 Task: Find a place to stay in Poyang, China, from June 5 to June 16 for 2 guests, with a price range of ₹7000 to ₹15000, and select 'Entire place' as the type of accommodation.
Action: Mouse moved to (379, 88)
Screenshot: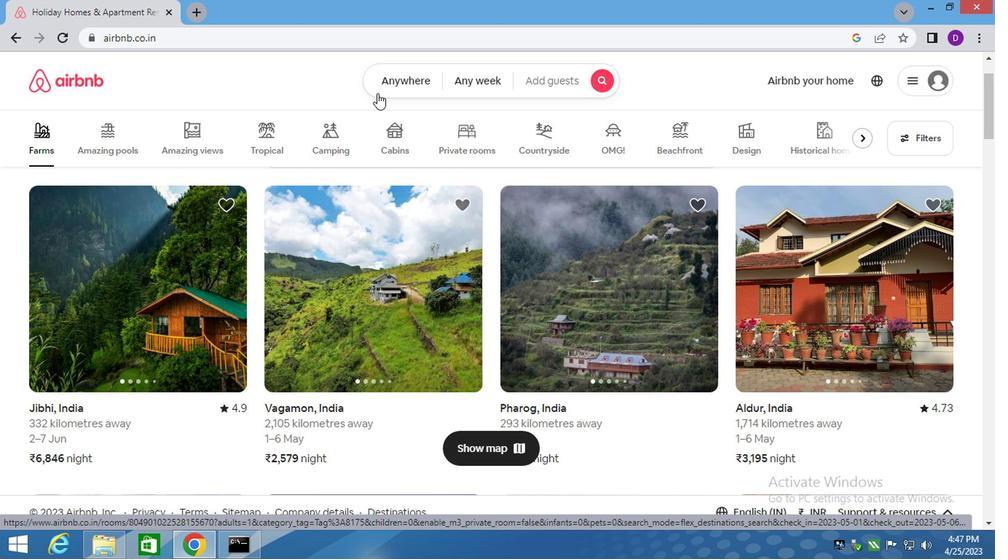 
Action: Mouse pressed left at (379, 88)
Screenshot: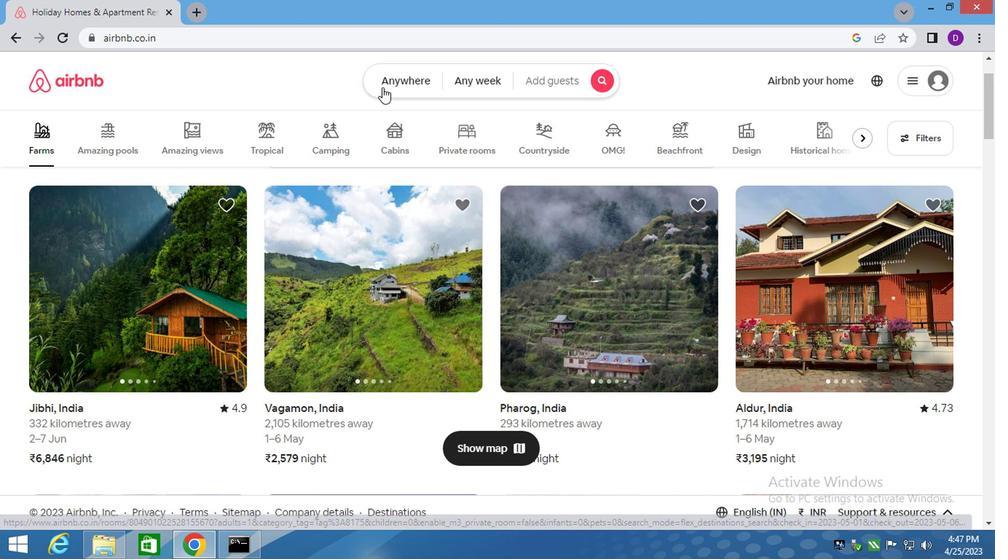
Action: Mouse moved to (270, 142)
Screenshot: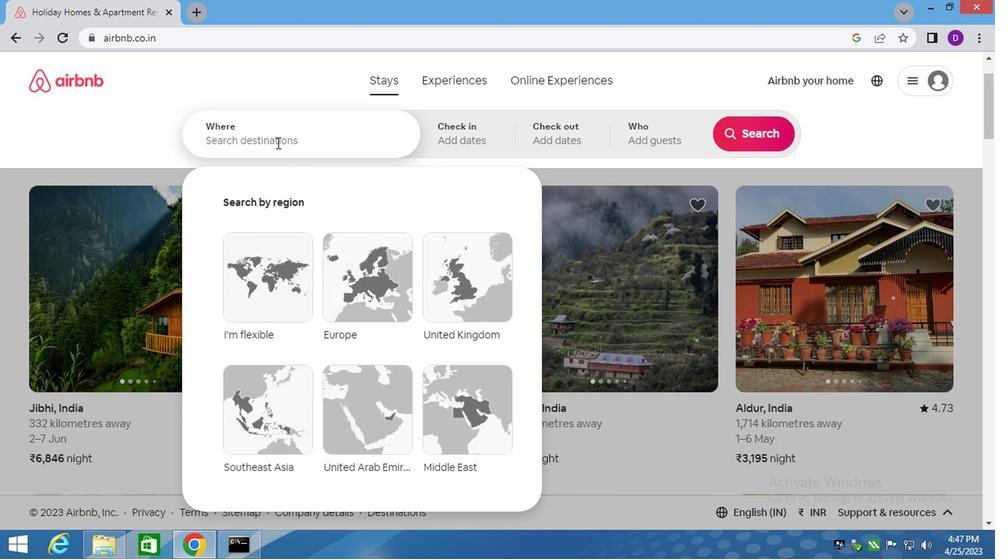 
Action: Mouse pressed left at (270, 142)
Screenshot: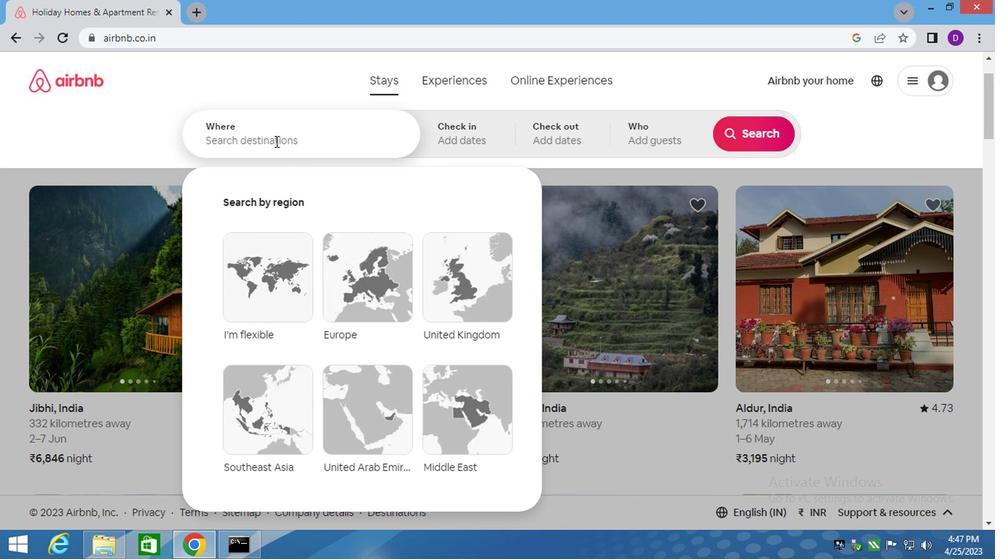 
Action: Key pressed <Key.shift_r>Poyang,<Key.space><Key.shift><Key.shift>CHINA<Key.enter>
Screenshot: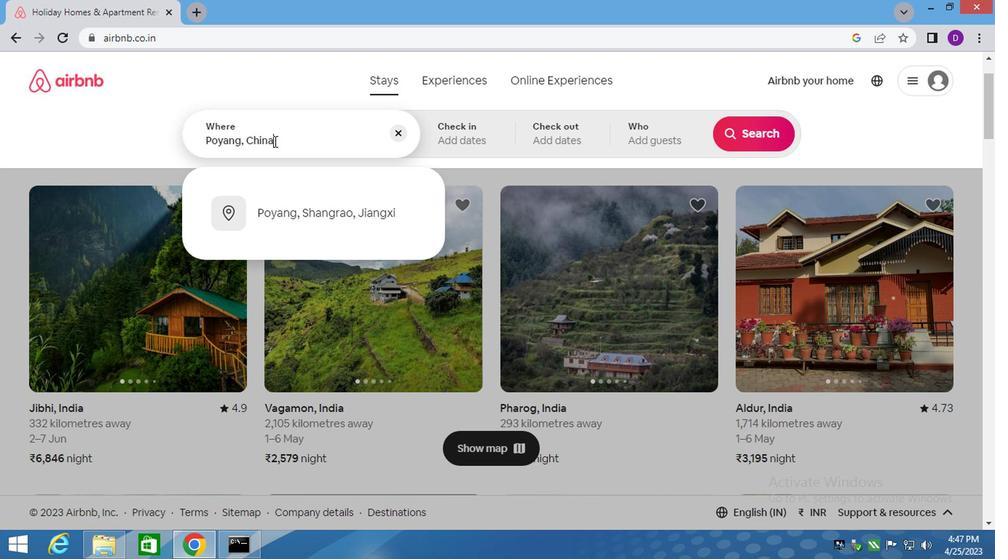 
Action: Mouse moved to (735, 259)
Screenshot: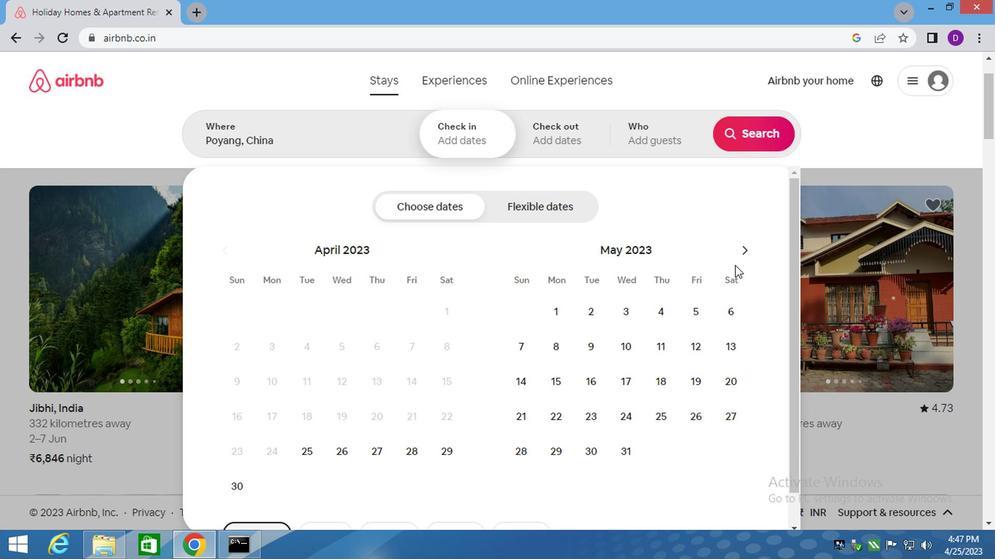 
Action: Mouse pressed left at (735, 259)
Screenshot: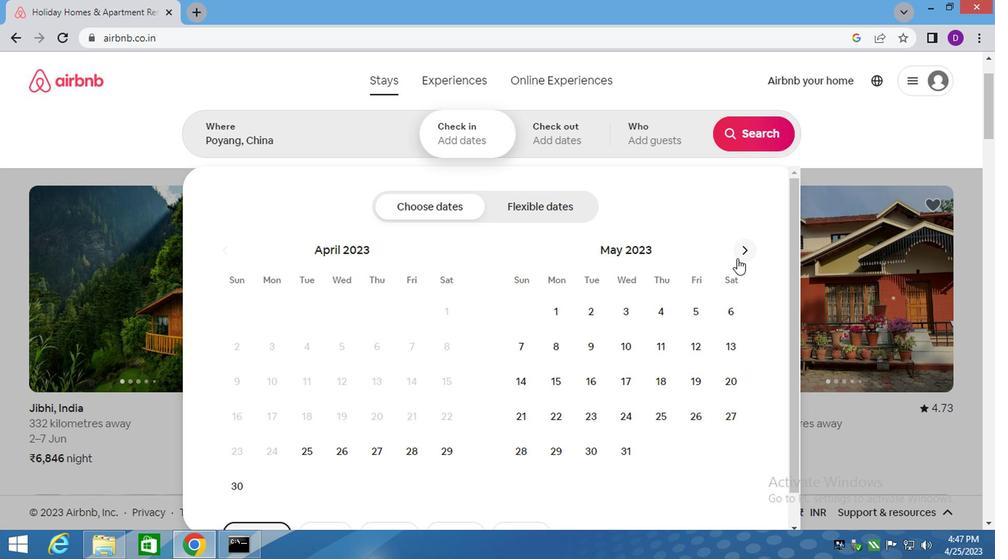 
Action: Mouse moved to (554, 353)
Screenshot: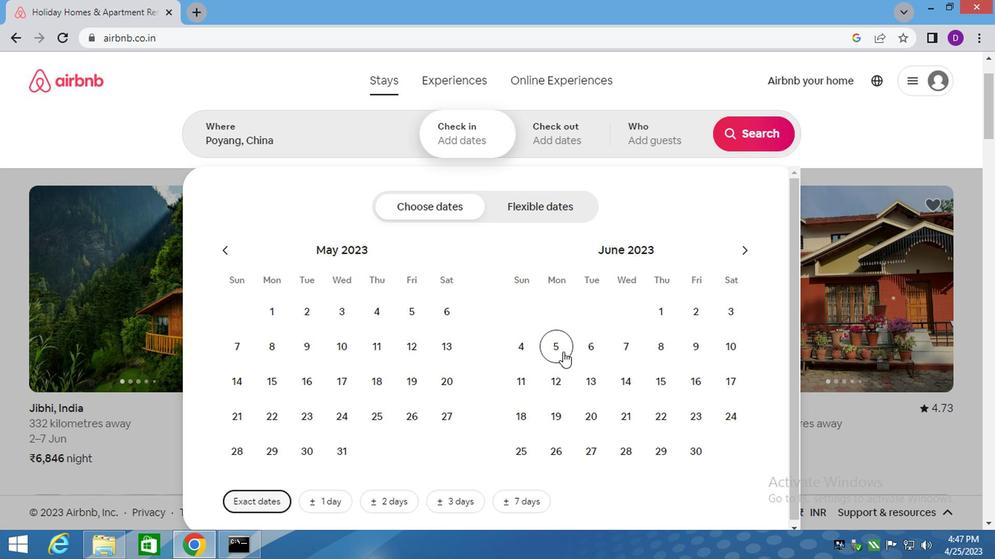 
Action: Mouse pressed left at (554, 353)
Screenshot: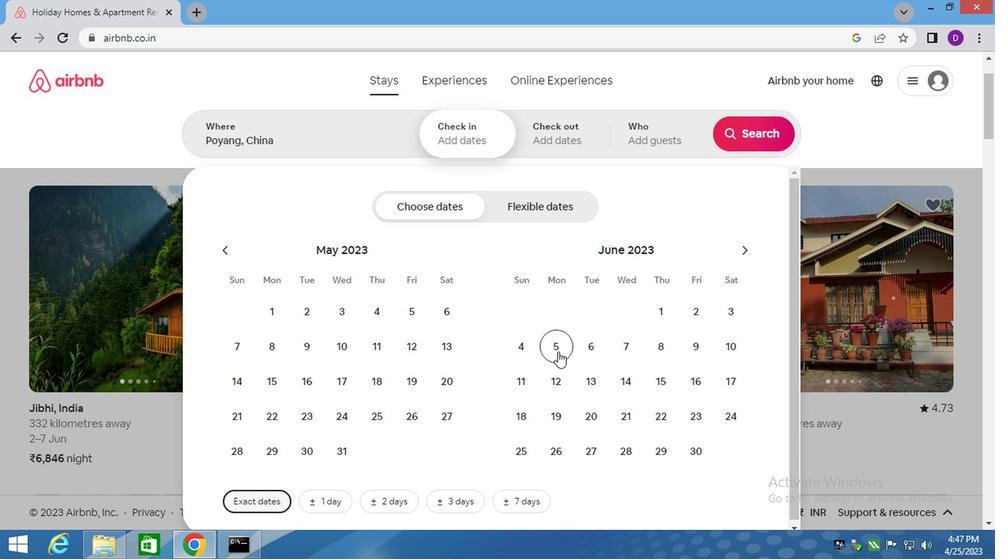 
Action: Mouse moved to (699, 382)
Screenshot: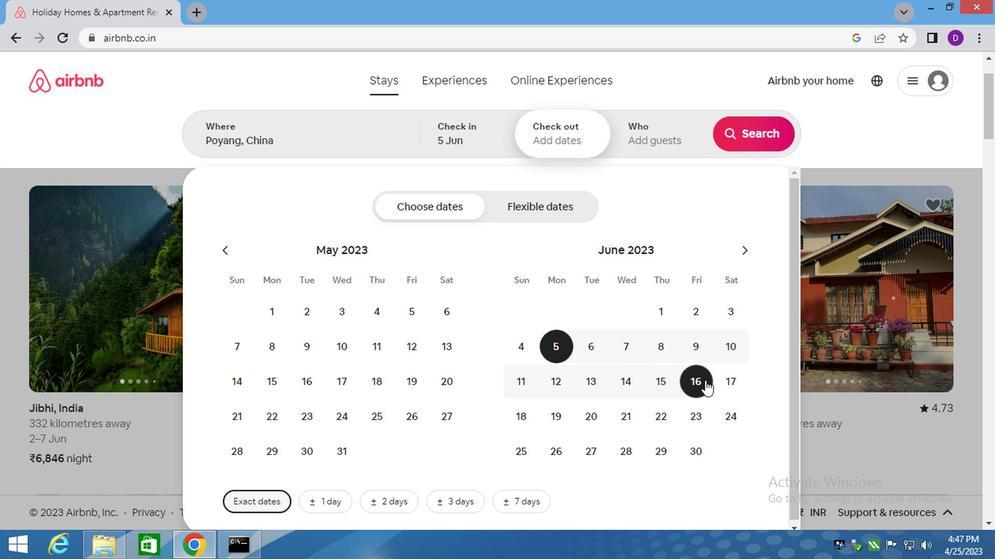
Action: Mouse pressed left at (699, 382)
Screenshot: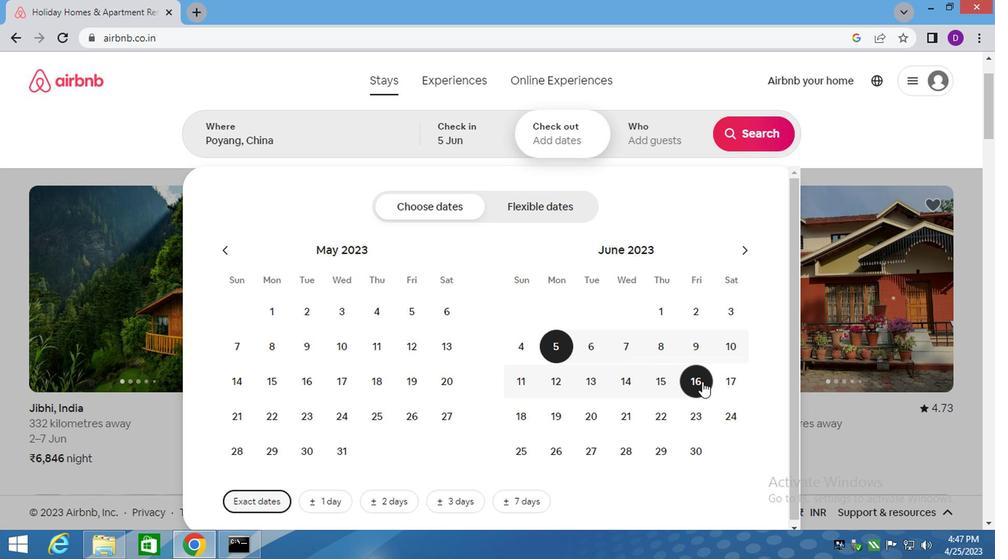 
Action: Mouse moved to (648, 149)
Screenshot: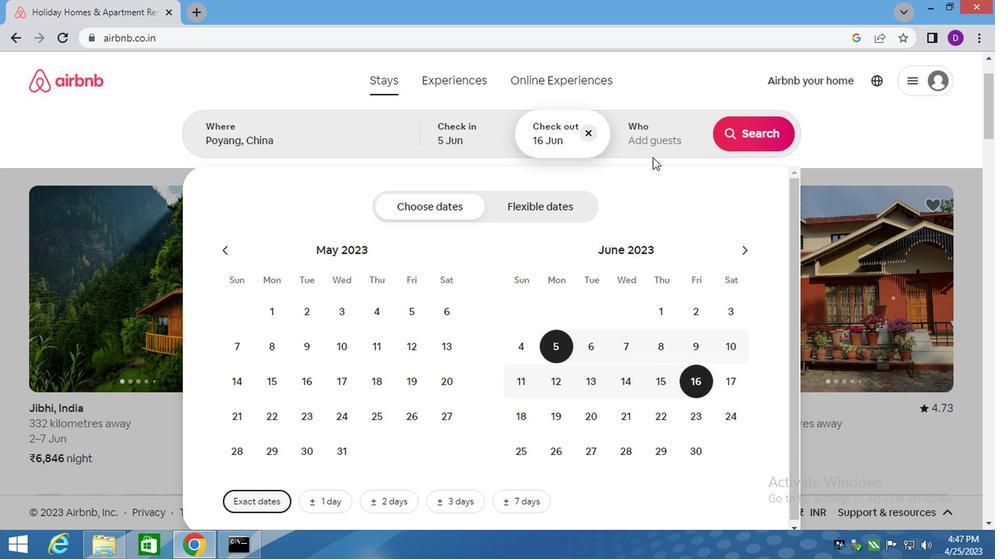 
Action: Mouse pressed left at (648, 149)
Screenshot: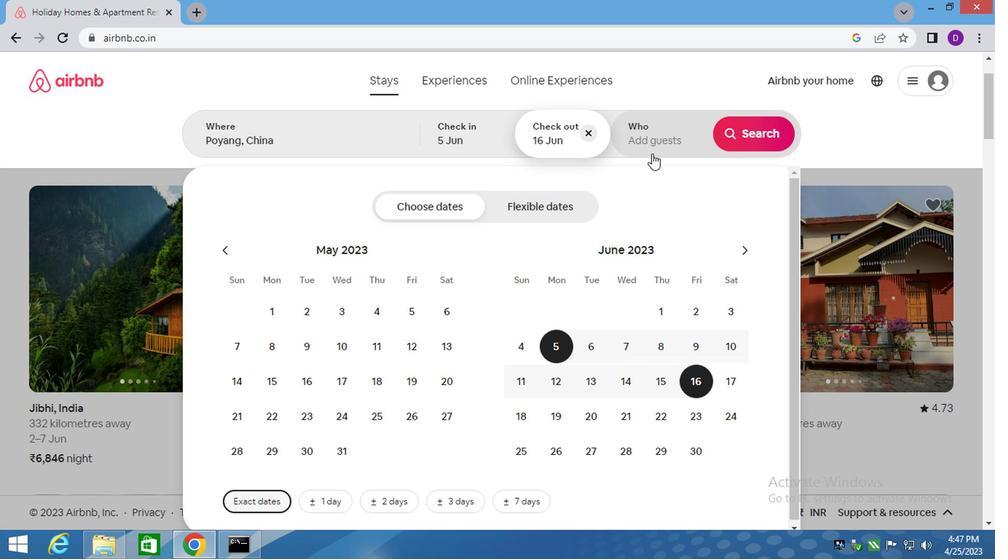 
Action: Mouse moved to (754, 216)
Screenshot: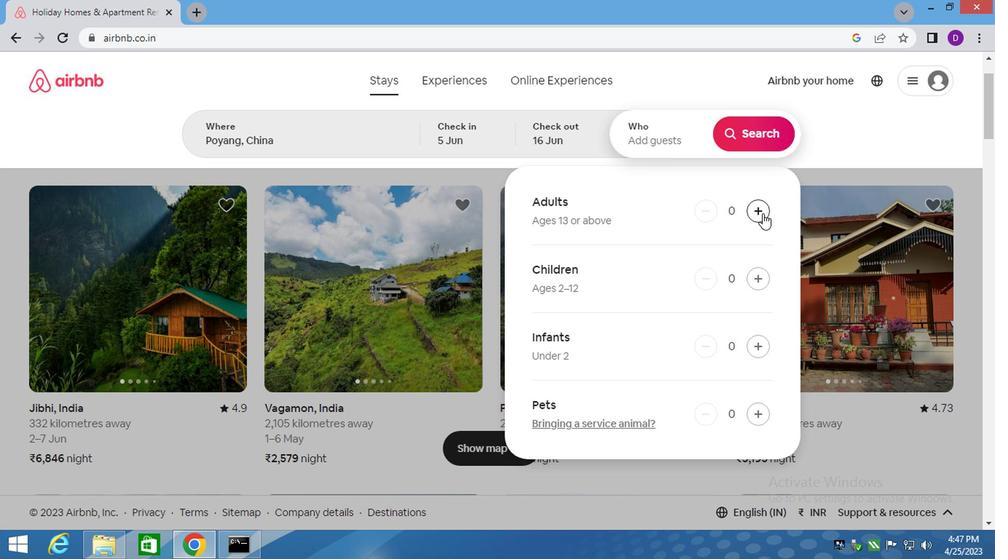
Action: Mouse pressed left at (754, 216)
Screenshot: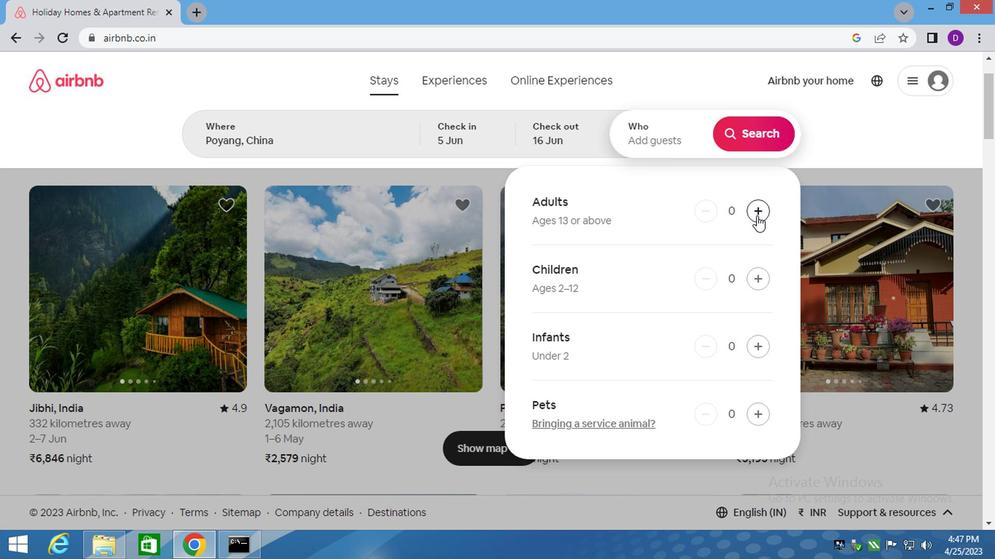 
Action: Mouse moved to (754, 216)
Screenshot: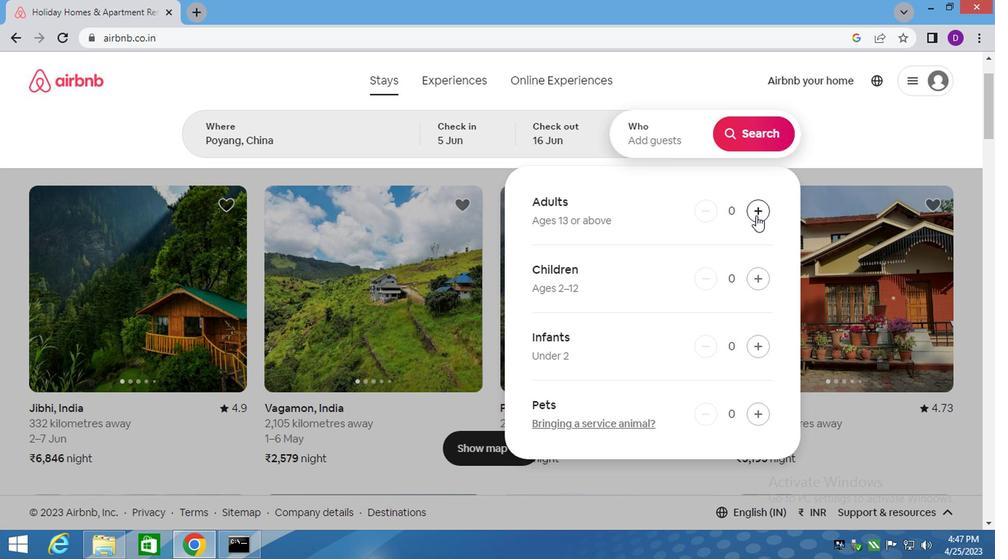 
Action: Mouse pressed left at (754, 216)
Screenshot: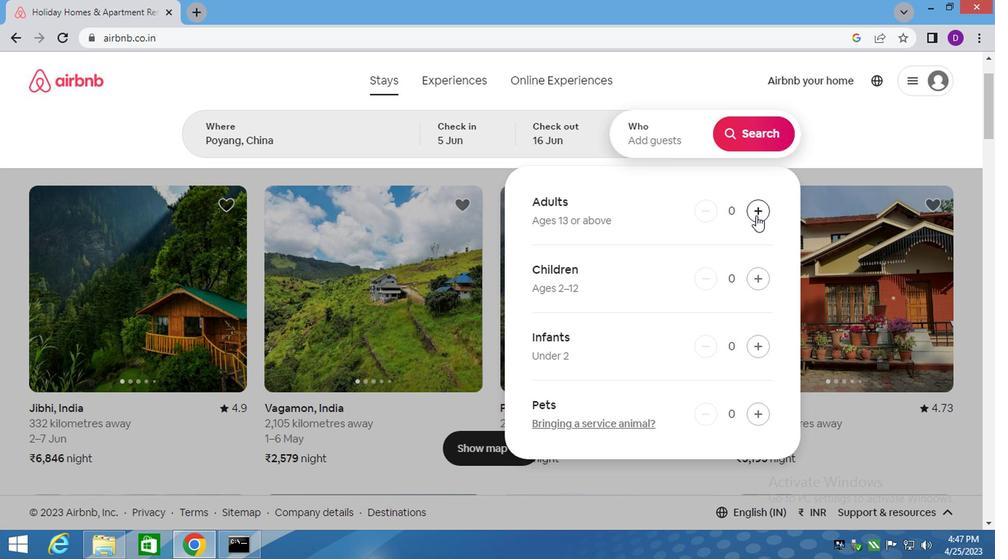 
Action: Mouse moved to (749, 133)
Screenshot: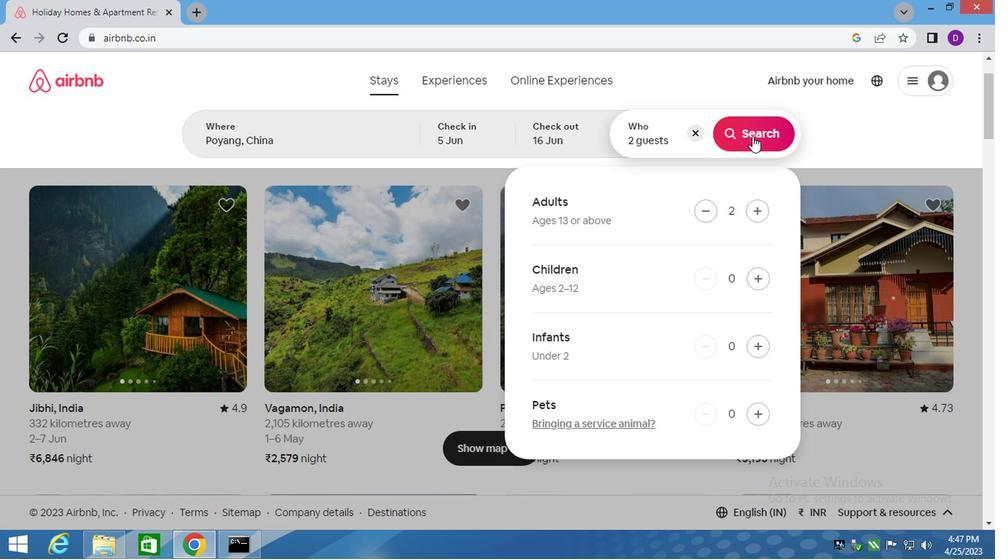 
Action: Mouse pressed left at (749, 133)
Screenshot: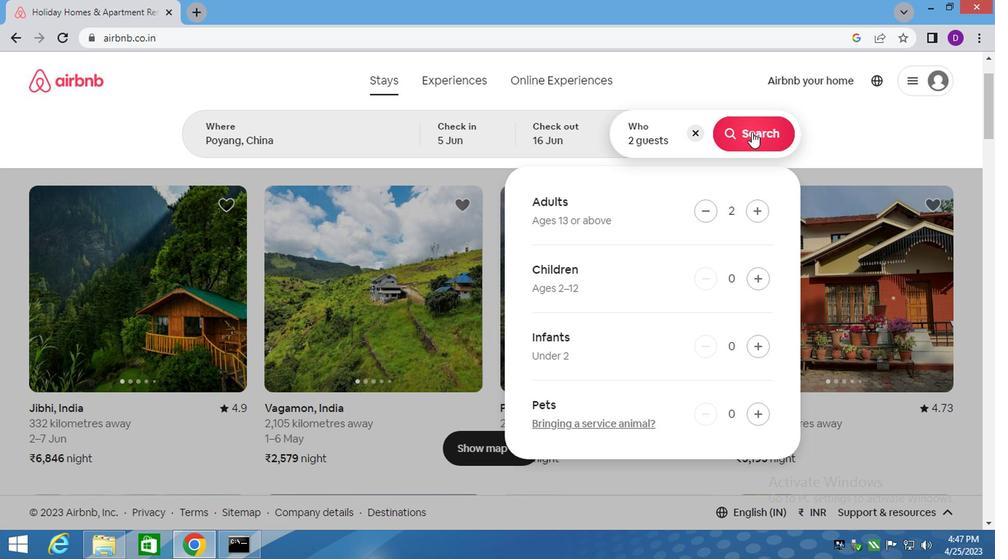 
Action: Mouse moved to (910, 136)
Screenshot: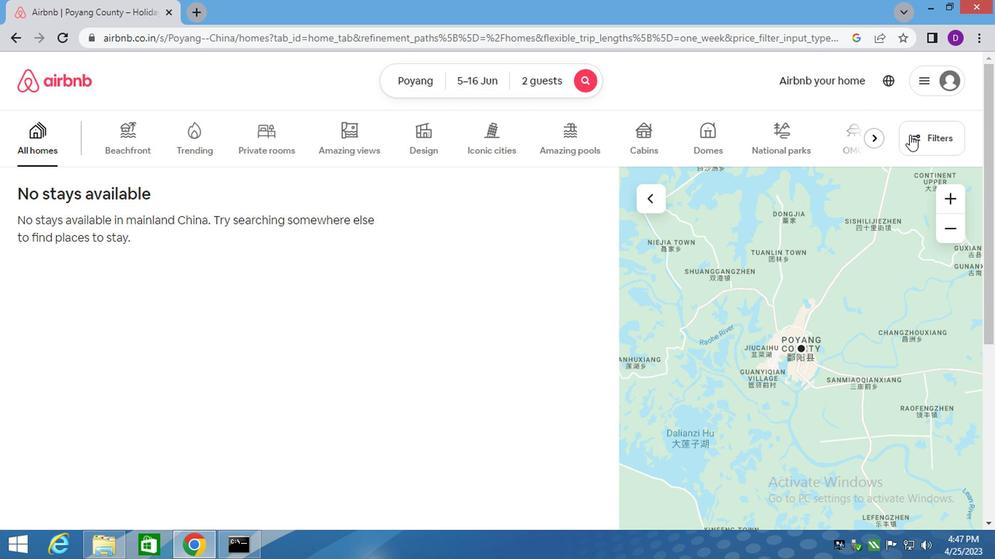 
Action: Mouse pressed left at (910, 136)
Screenshot: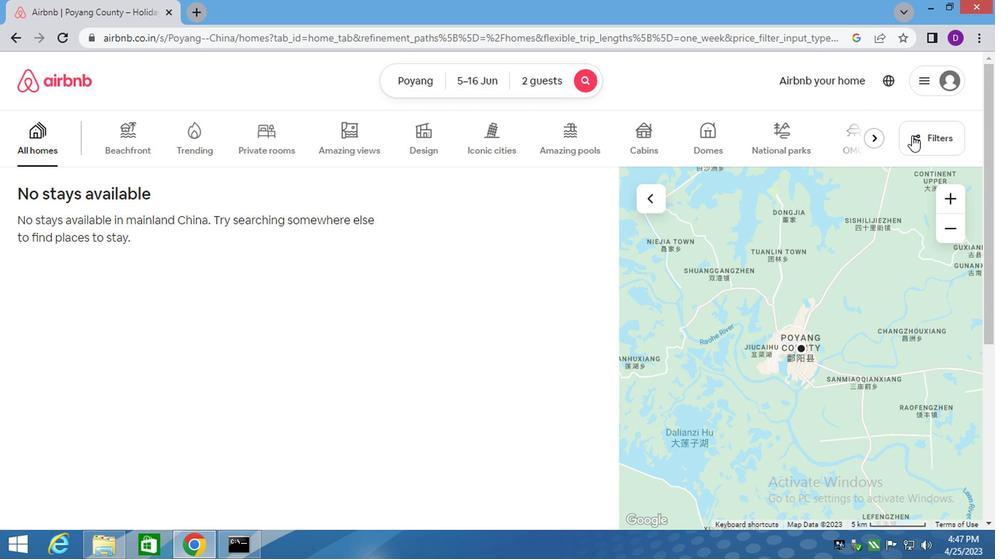 
Action: Mouse moved to (350, 229)
Screenshot: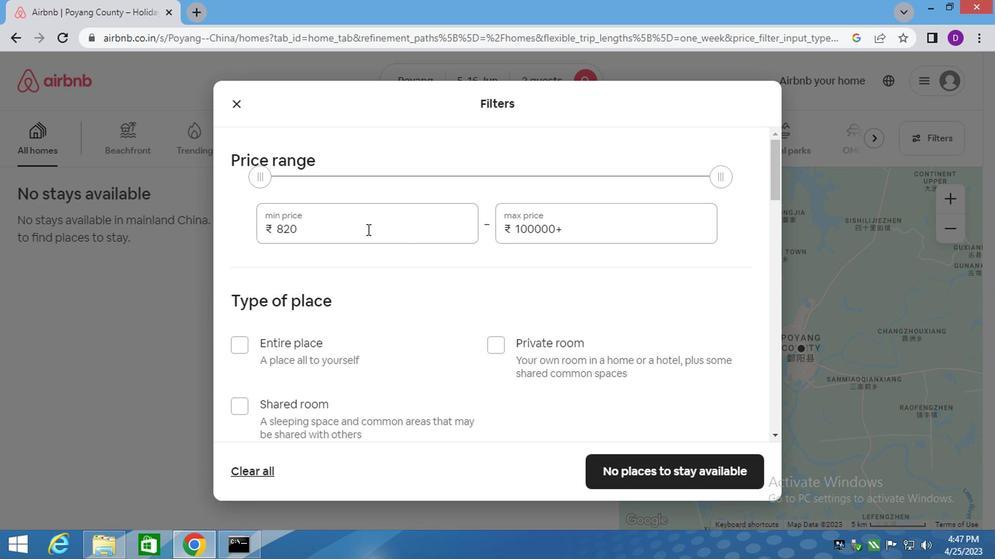 
Action: Mouse pressed left at (350, 229)
Screenshot: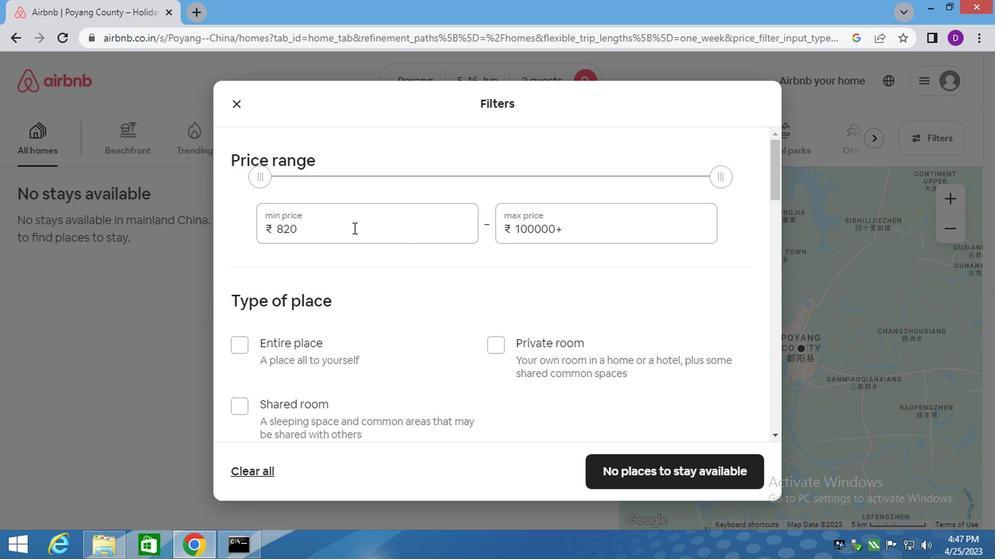 
Action: Mouse pressed left at (350, 229)
Screenshot: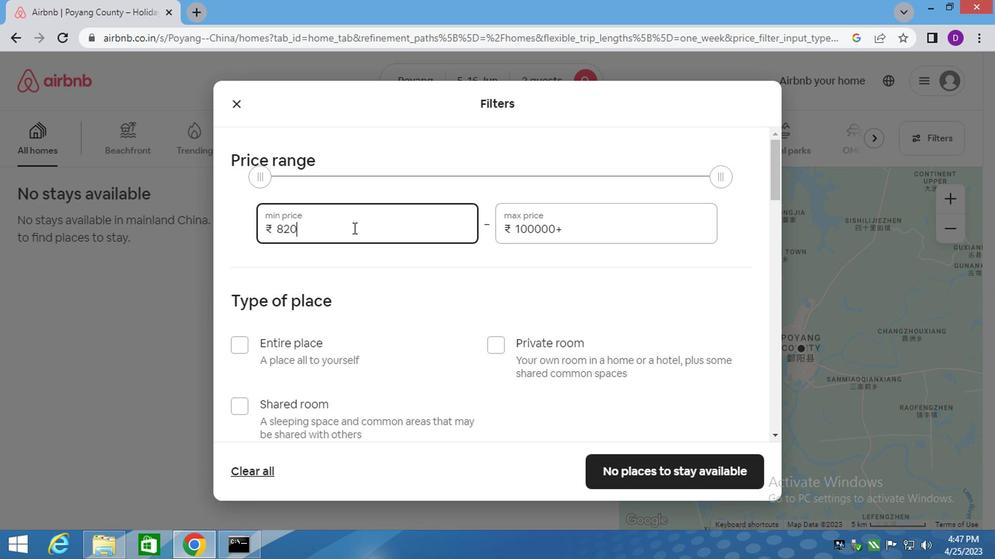 
Action: Key pressed 7000<Key.tab>1<Key.backspace><Key.backspace><Key.backspace><Key.backspace><Key.backspace><Key.backspace><Key.backspace><Key.backspace><Key.backspace><Key.backspace><Key.backspace><Key.backspace><Key.backspace>15000
Screenshot: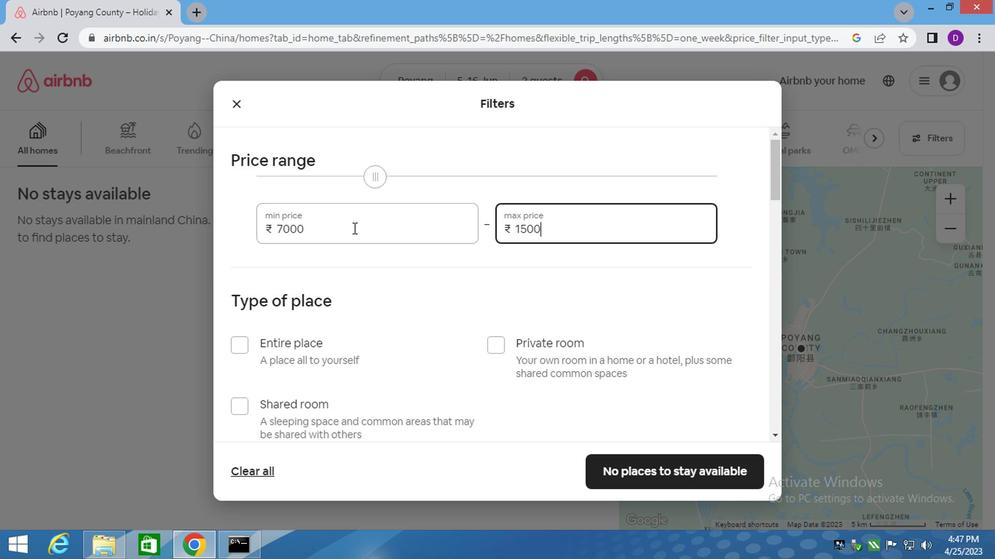 
Action: Mouse moved to (352, 268)
Screenshot: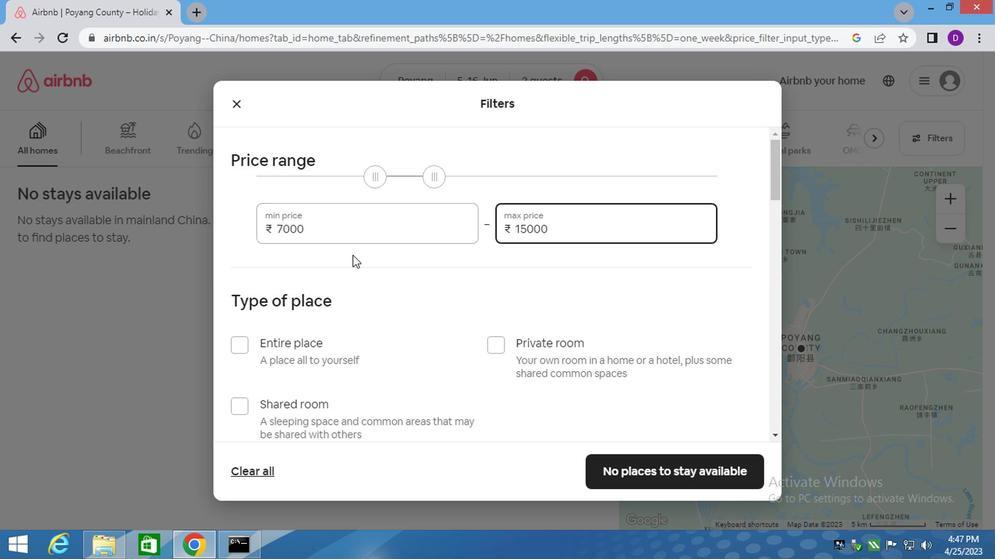 
Action: Mouse scrolled (352, 268) with delta (0, 0)
Screenshot: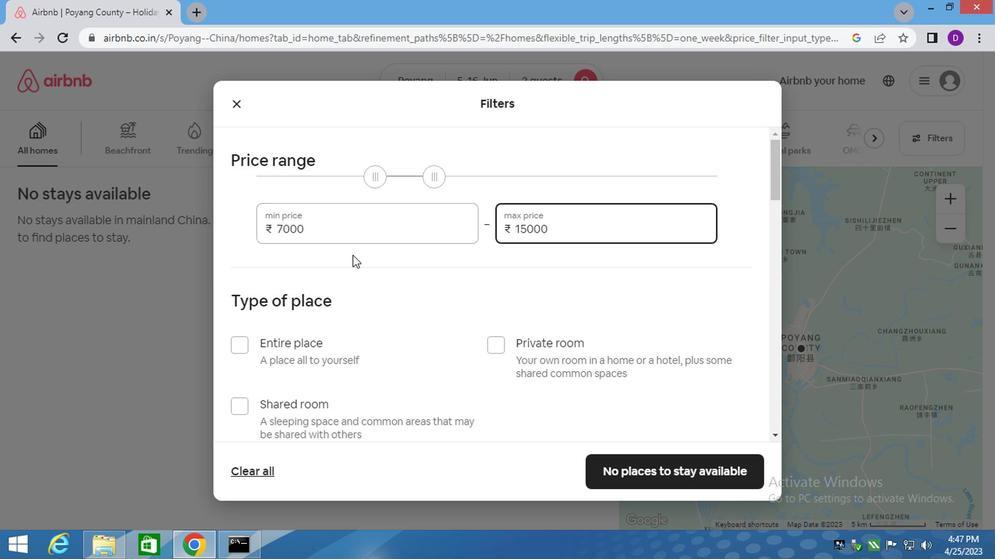
Action: Mouse moved to (234, 272)
Screenshot: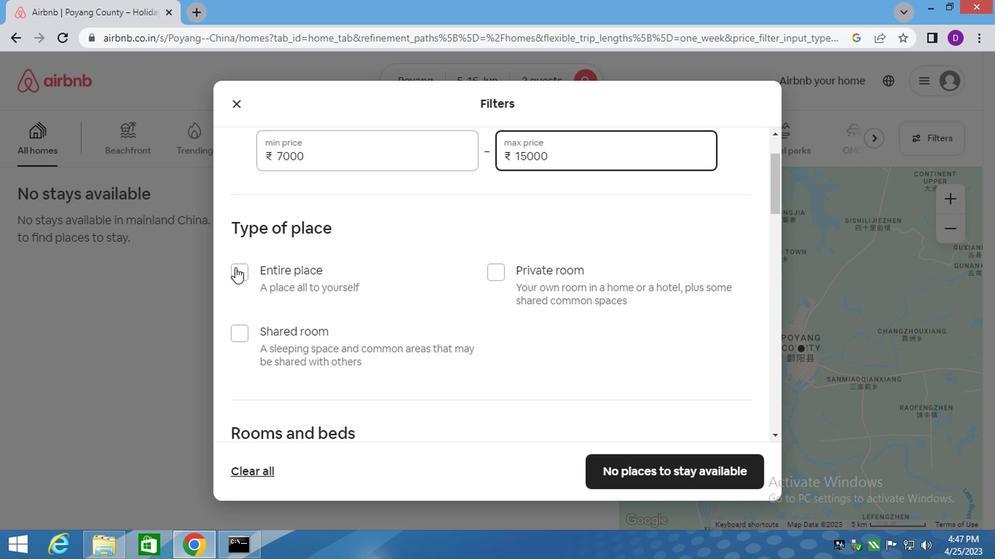 
Action: Mouse pressed left at (234, 272)
Screenshot: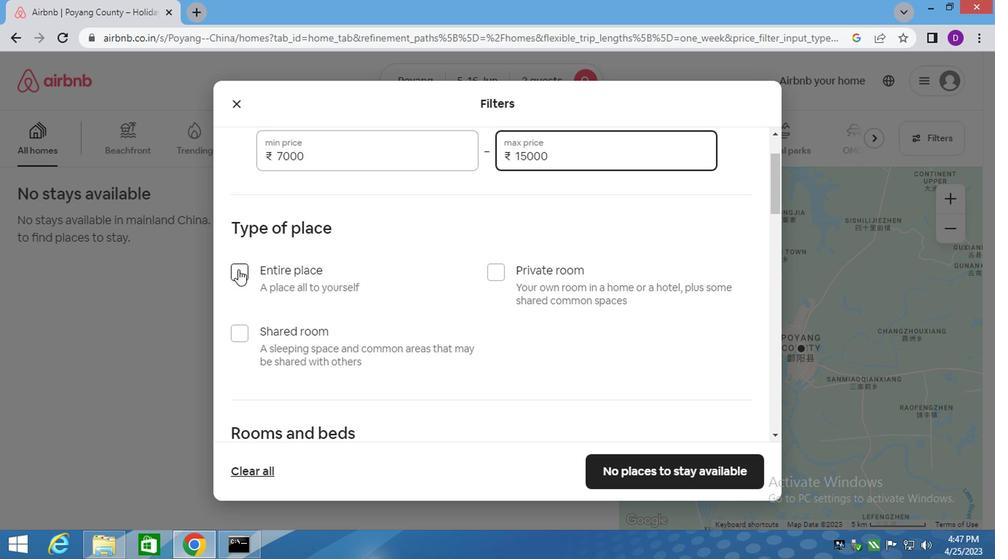 
Action: Mouse moved to (399, 338)
Screenshot: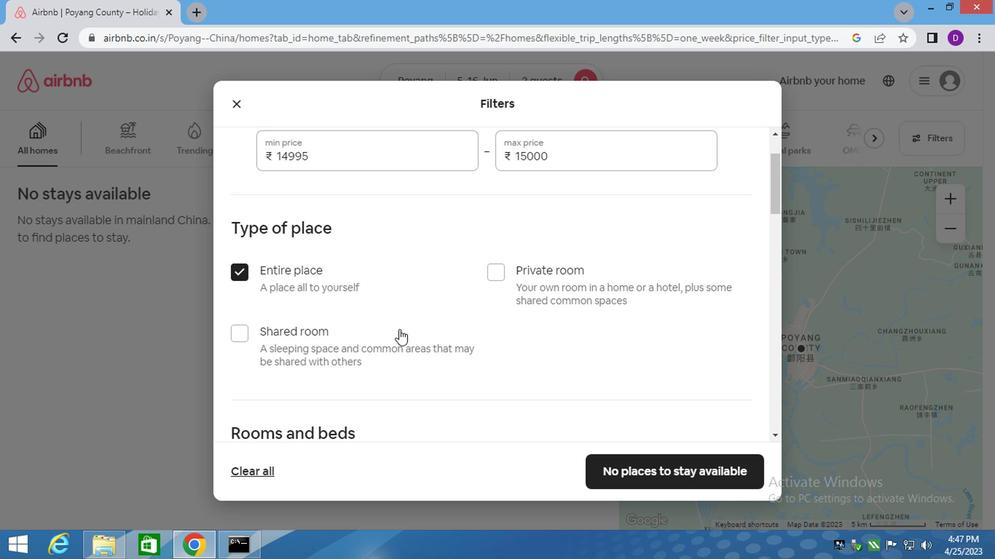 
Action: Mouse scrolled (399, 337) with delta (0, -1)
Screenshot: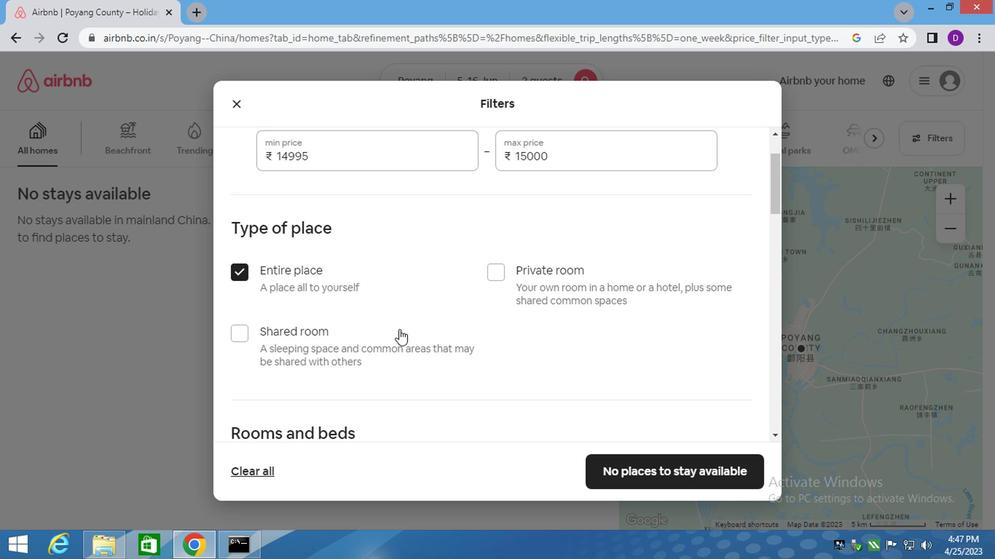 
Action: Mouse moved to (399, 343)
Screenshot: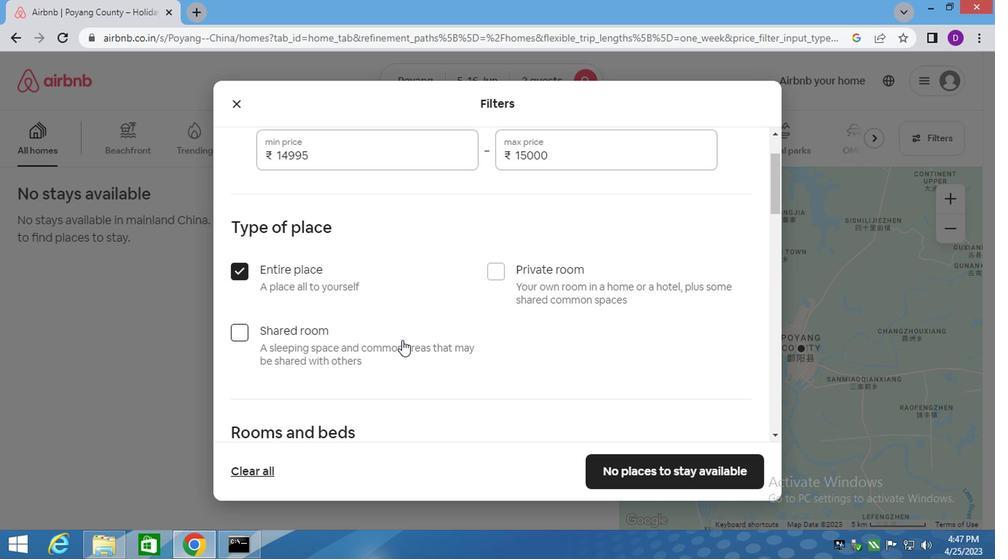 
Action: Mouse scrolled (399, 342) with delta (0, -1)
Screenshot: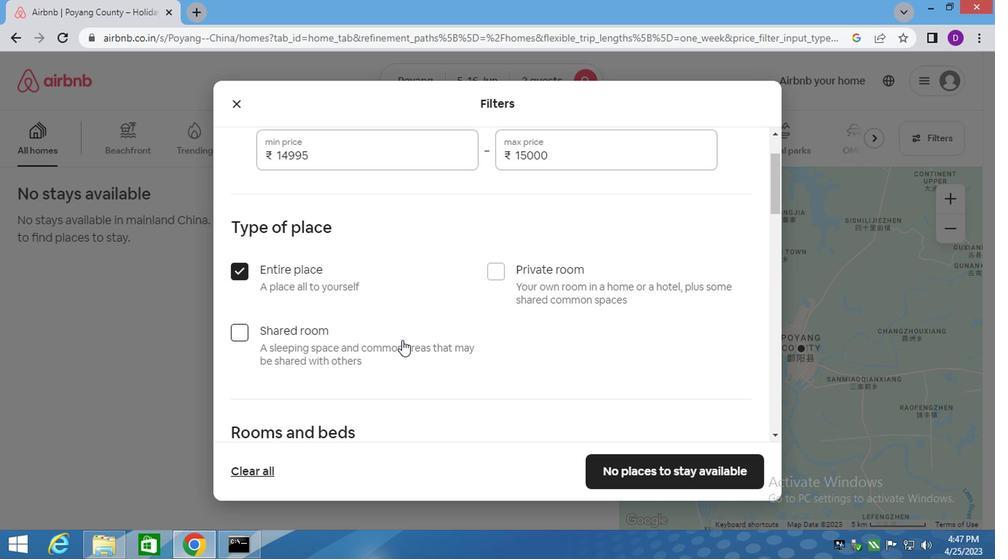 
Action: Mouse moved to (396, 349)
Screenshot: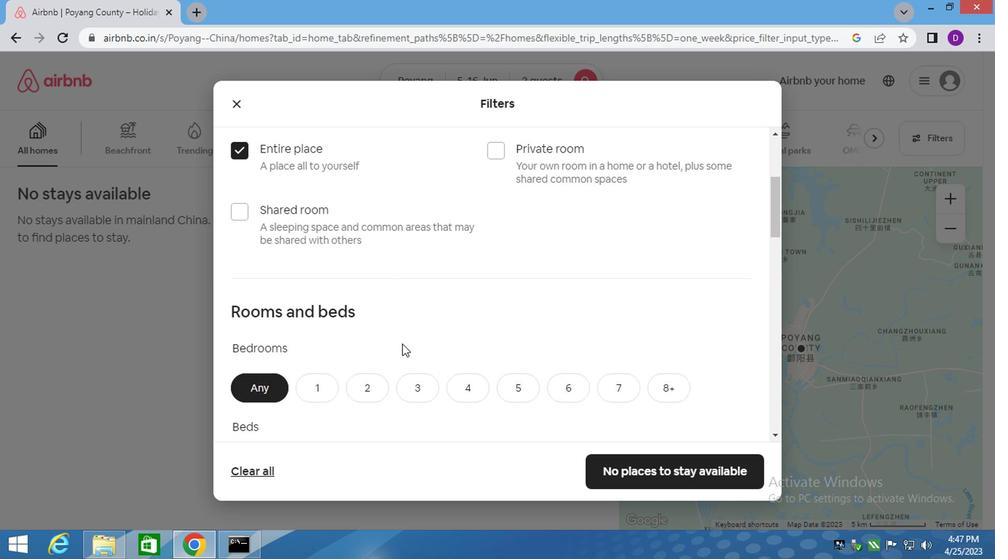 
Action: Mouse scrolled (399, 344) with delta (0, -1)
Screenshot: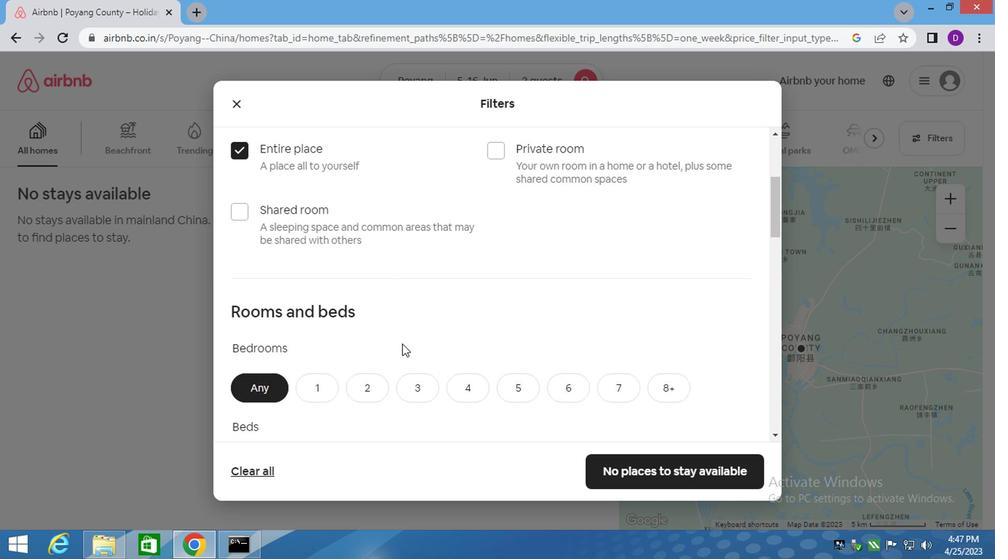 
Action: Mouse scrolled (397, 347) with delta (0, 0)
Screenshot: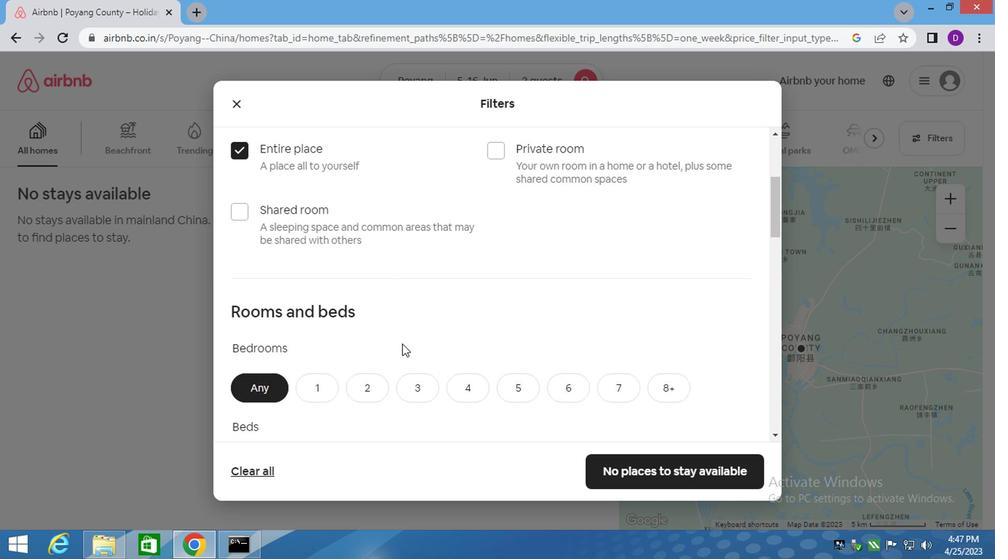 
Action: Mouse moved to (377, 342)
Screenshot: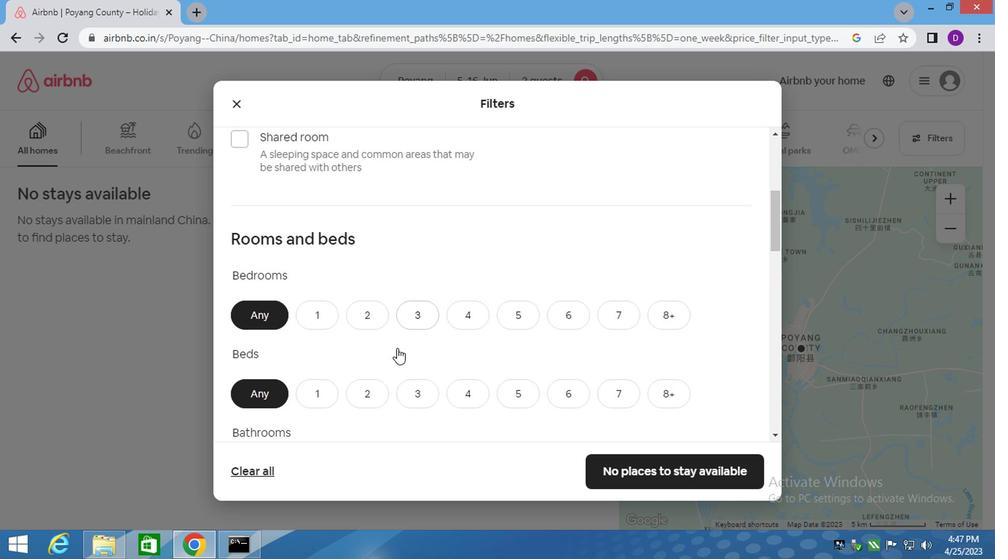 
Action: Mouse scrolled (377, 342) with delta (0, 0)
Screenshot: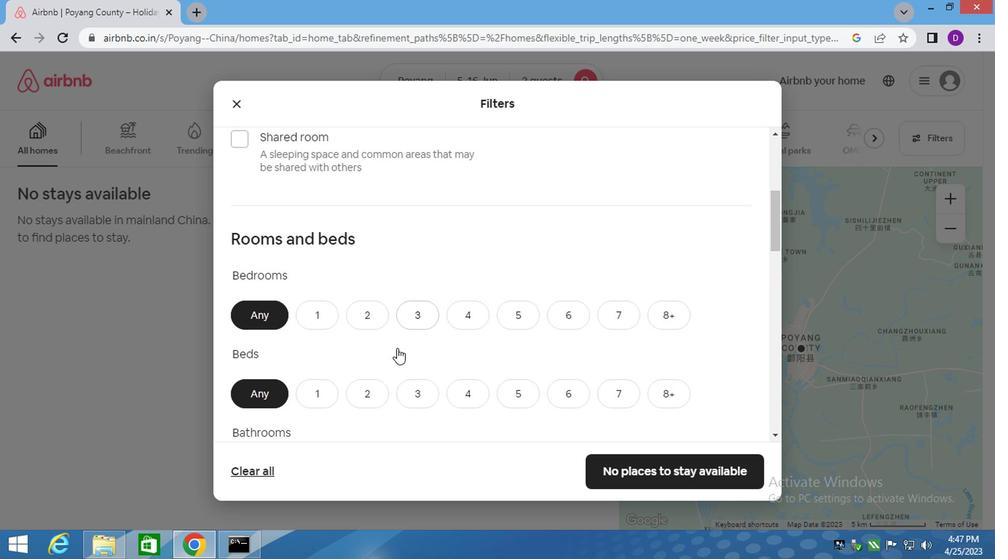 
Action: Mouse moved to (317, 151)
Screenshot: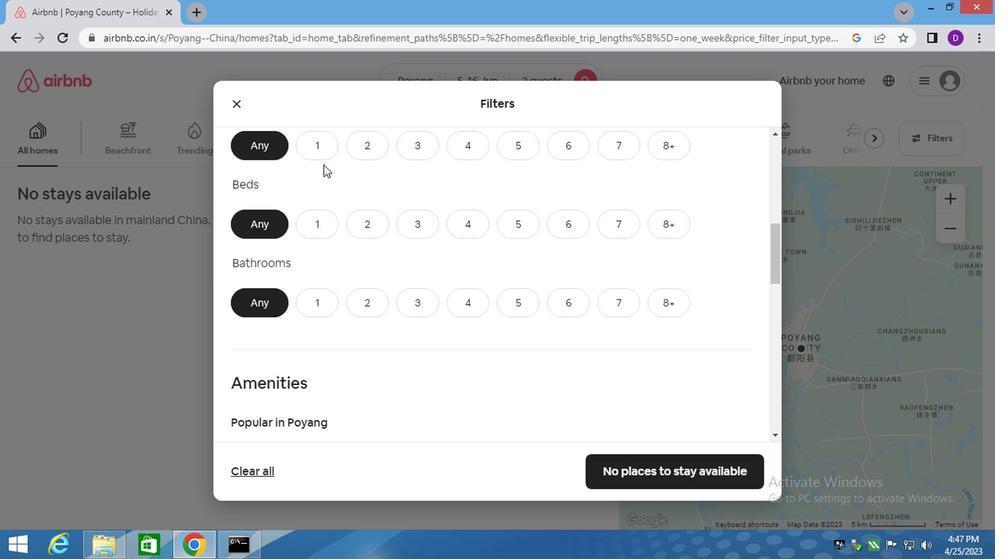 
Action: Mouse pressed left at (317, 151)
Screenshot: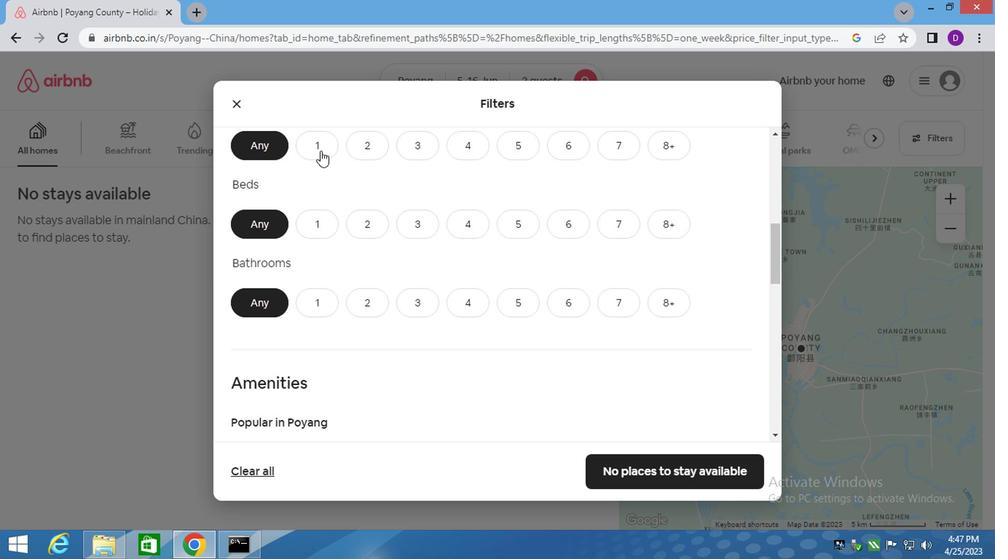 
Action: Mouse moved to (316, 221)
Screenshot: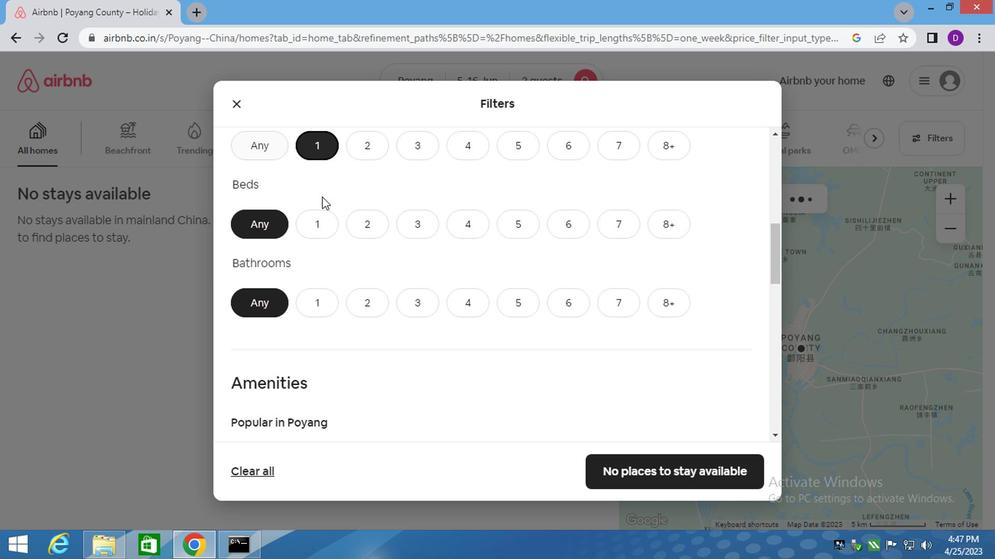 
Action: Mouse pressed left at (316, 221)
Screenshot: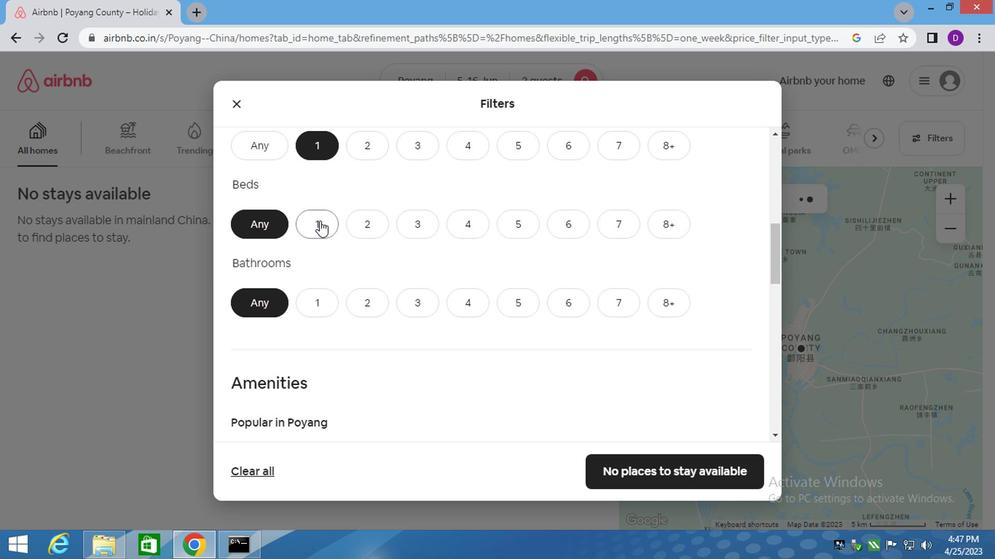 
Action: Mouse moved to (324, 301)
Screenshot: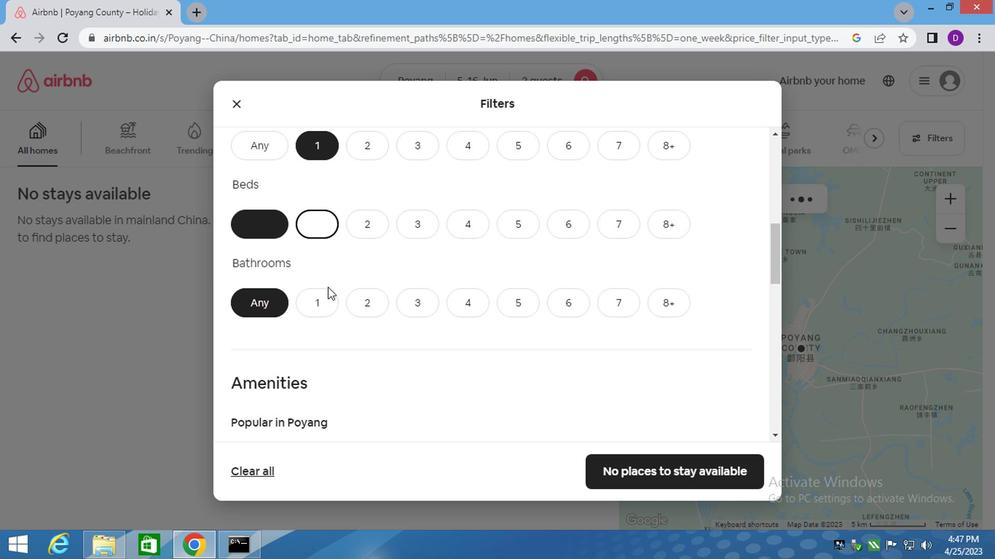 
Action: Mouse pressed left at (324, 301)
Screenshot: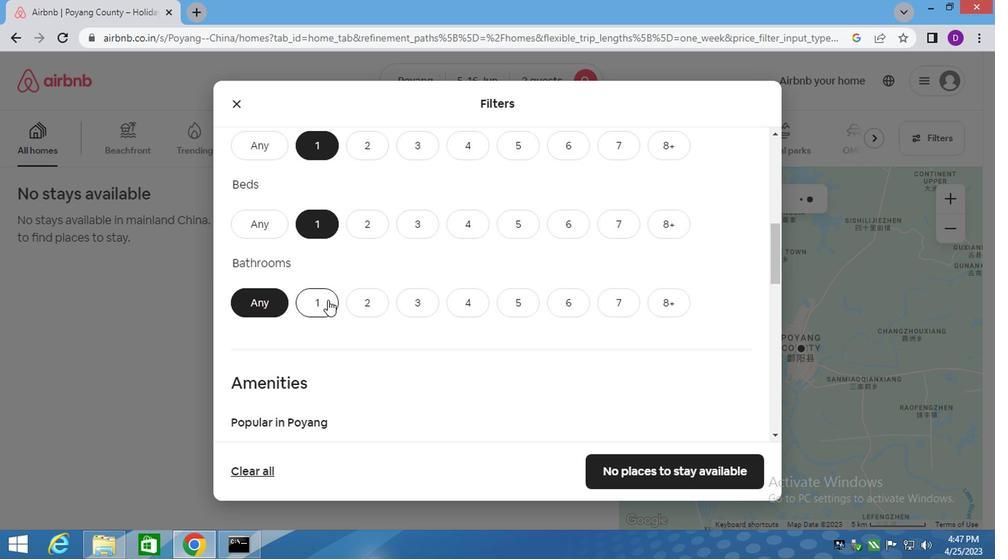 
Action: Mouse moved to (381, 310)
Screenshot: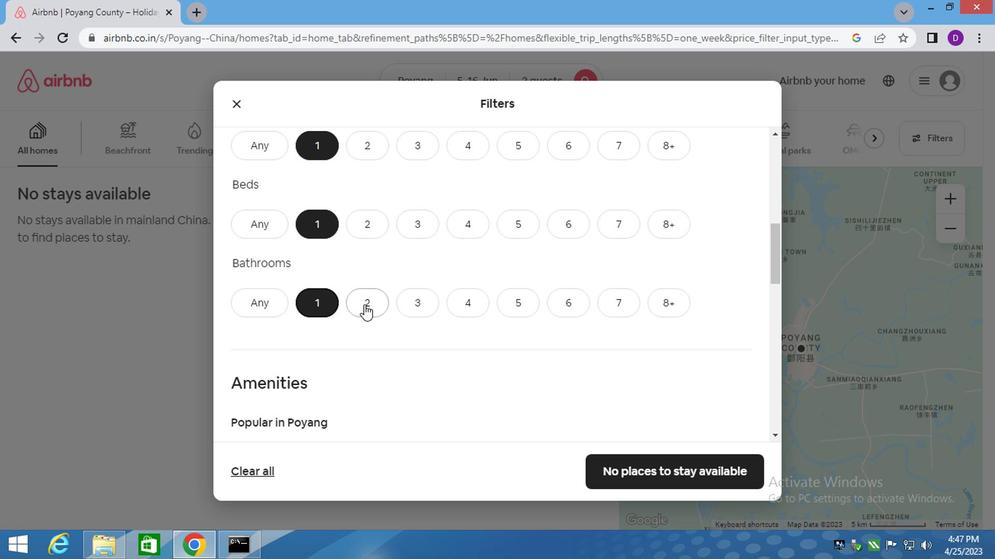 
Action: Mouse scrolled (381, 309) with delta (0, 0)
Screenshot: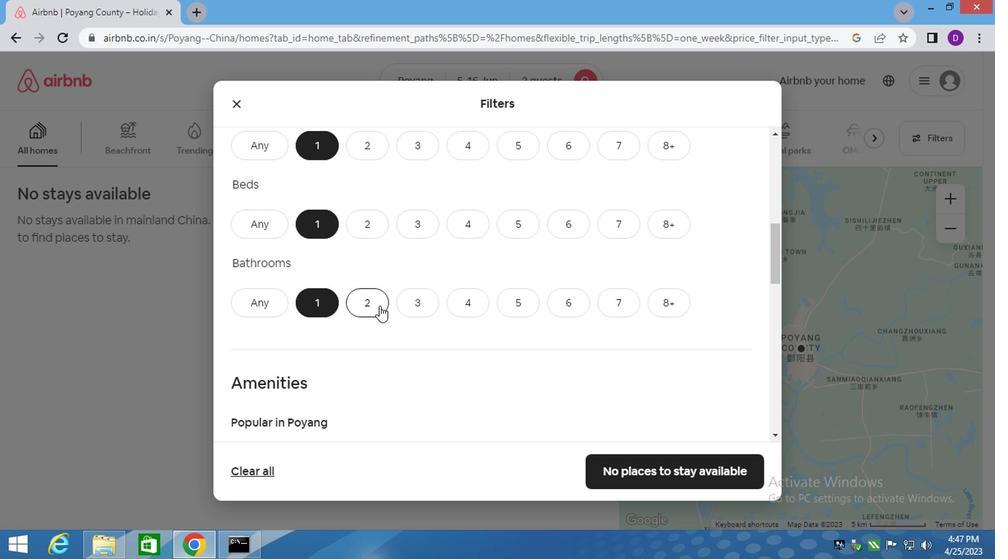 
Action: Mouse scrolled (381, 309) with delta (0, 0)
Screenshot: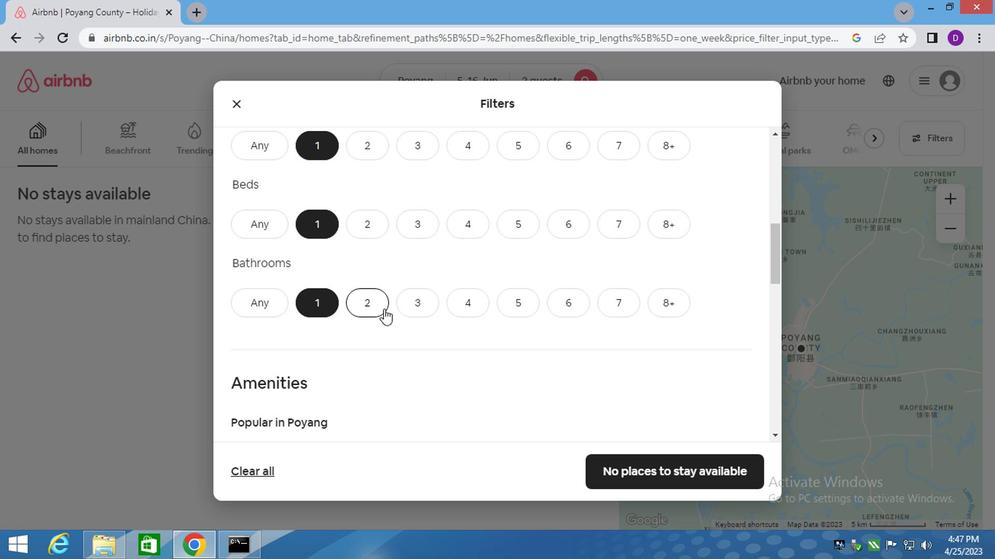 
Action: Mouse moved to (388, 313)
Screenshot: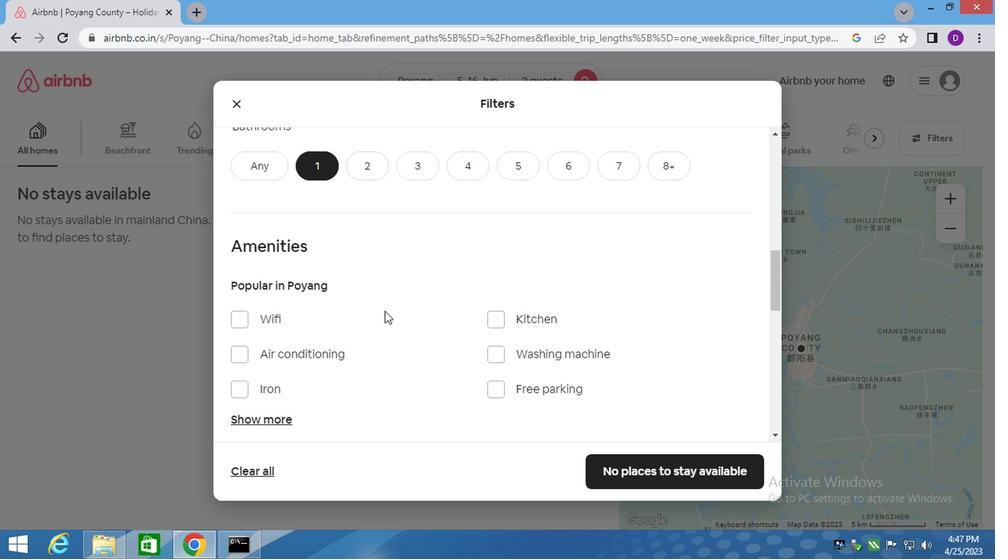 
Action: Mouse scrolled (388, 313) with delta (0, 0)
Screenshot: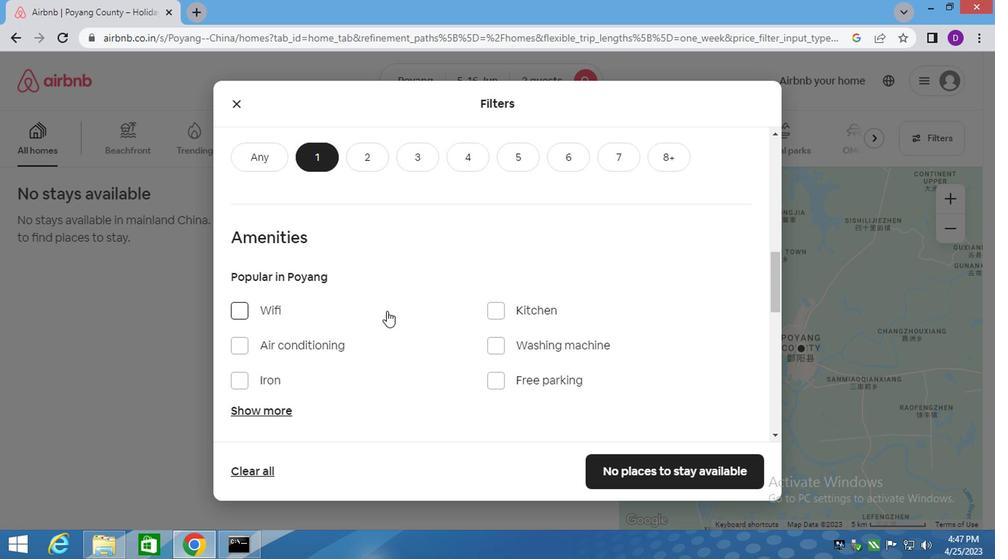 
Action: Mouse moved to (388, 315)
Screenshot: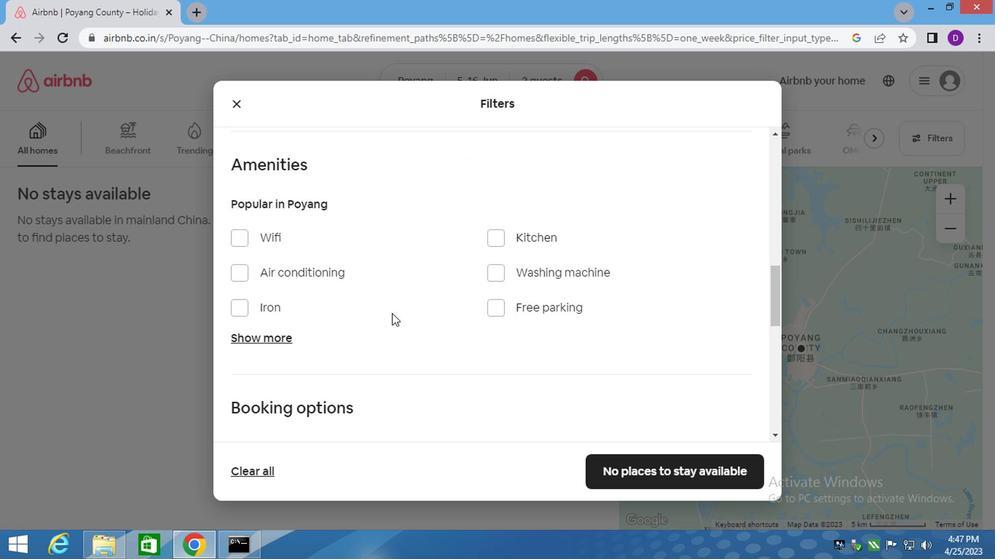 
Action: Mouse scrolled (388, 314) with delta (0, -1)
Screenshot: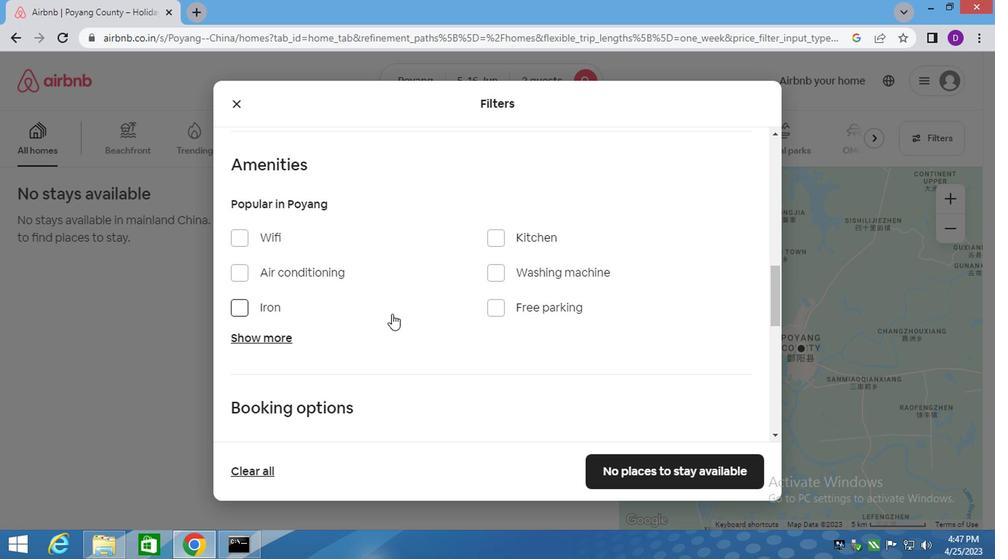 
Action: Mouse moved to (388, 315)
Screenshot: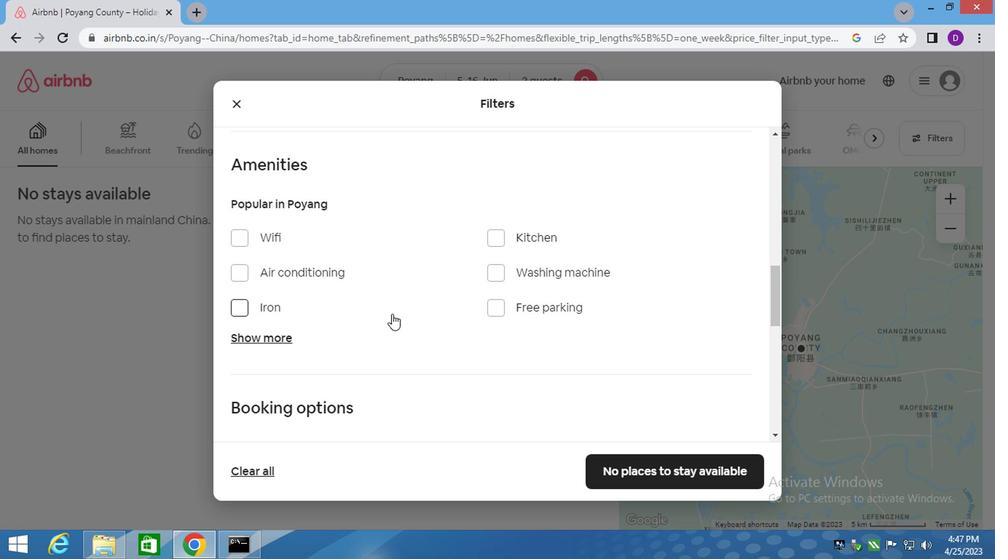 
Action: Mouse scrolled (388, 314) with delta (0, -1)
Screenshot: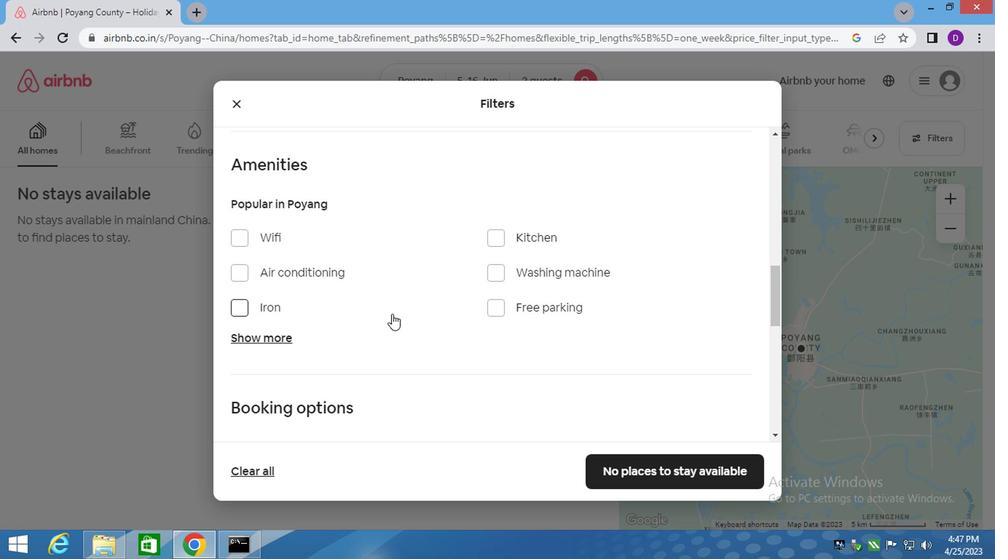 
Action: Mouse moved to (370, 315)
Screenshot: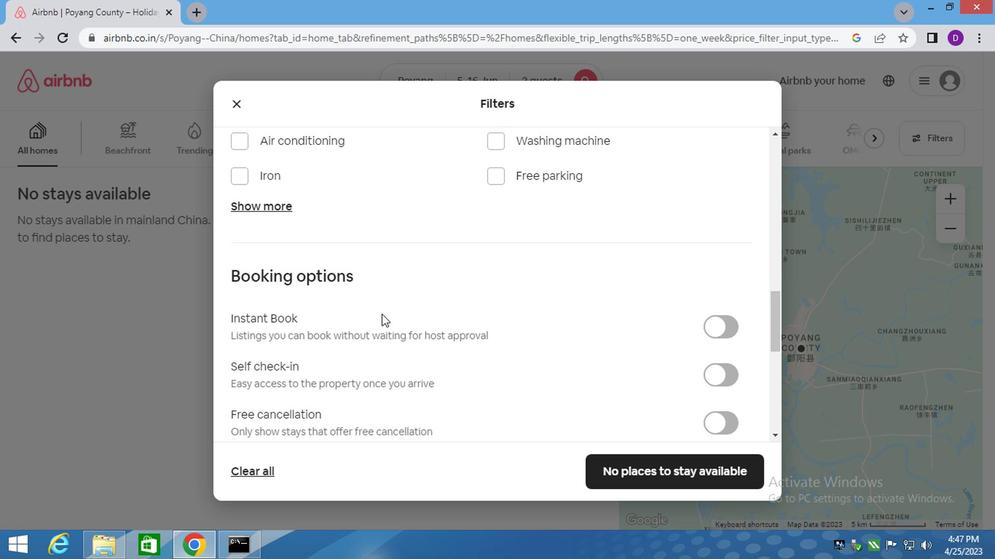 
Action: Mouse scrolled (370, 314) with delta (0, -1)
Screenshot: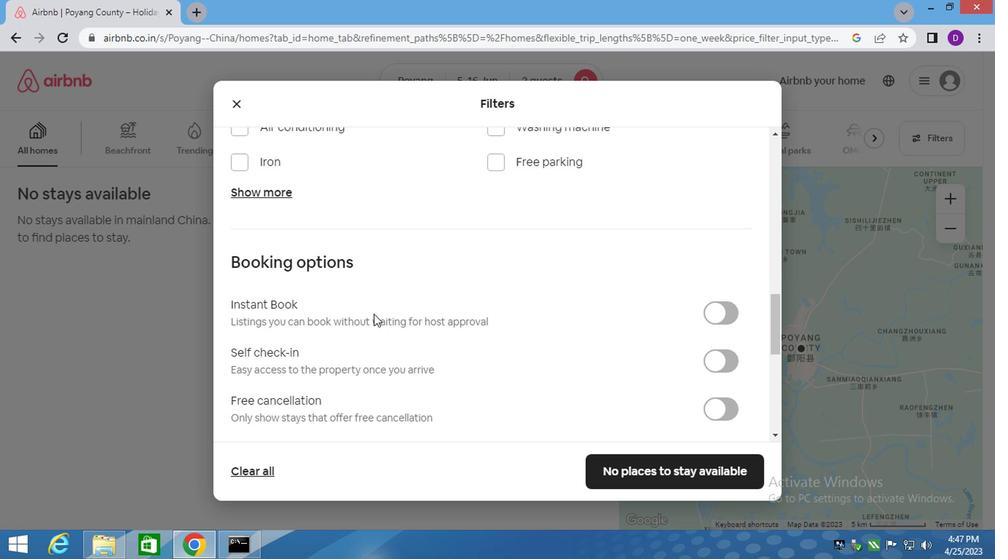
Action: Mouse moved to (370, 315)
Screenshot: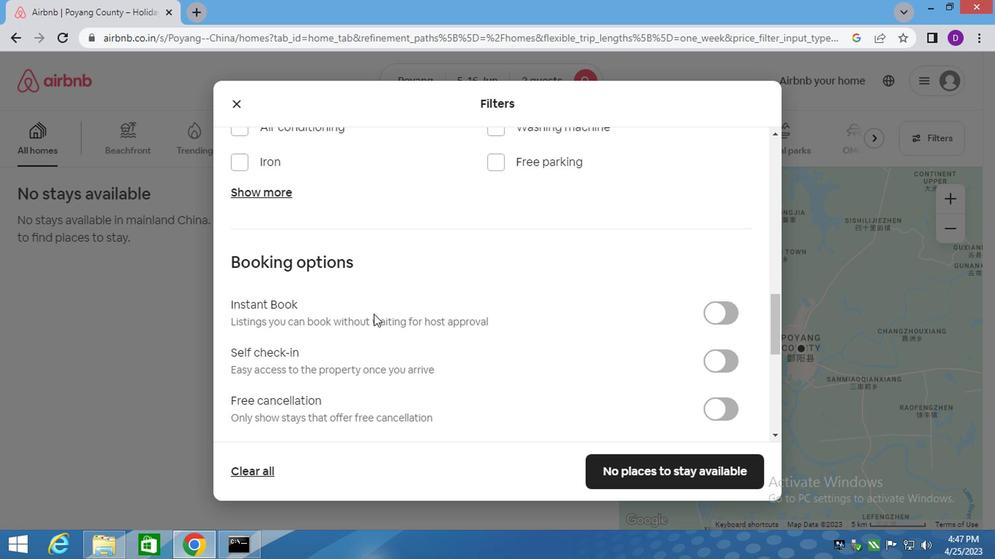 
Action: Mouse scrolled (370, 314) with delta (0, -1)
Screenshot: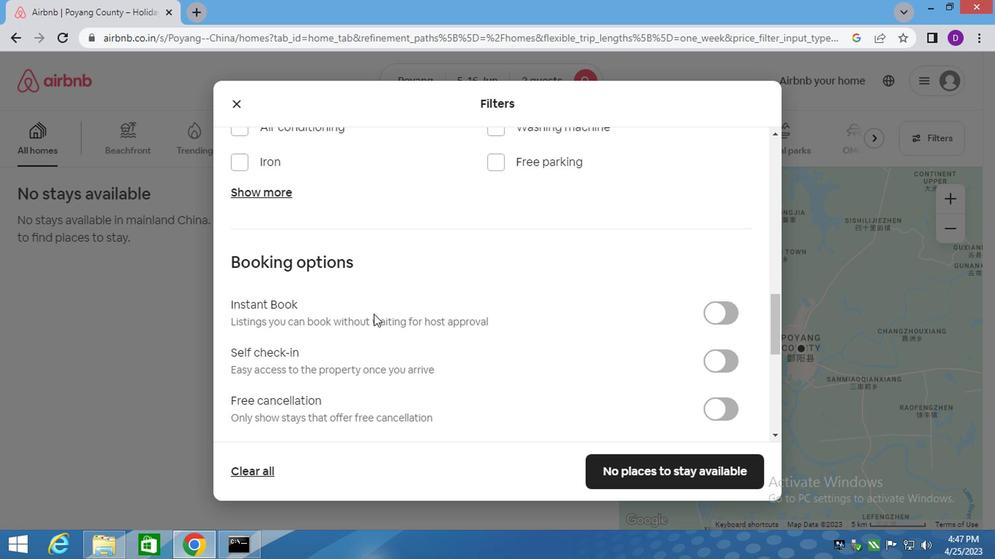 
Action: Mouse moved to (709, 216)
Screenshot: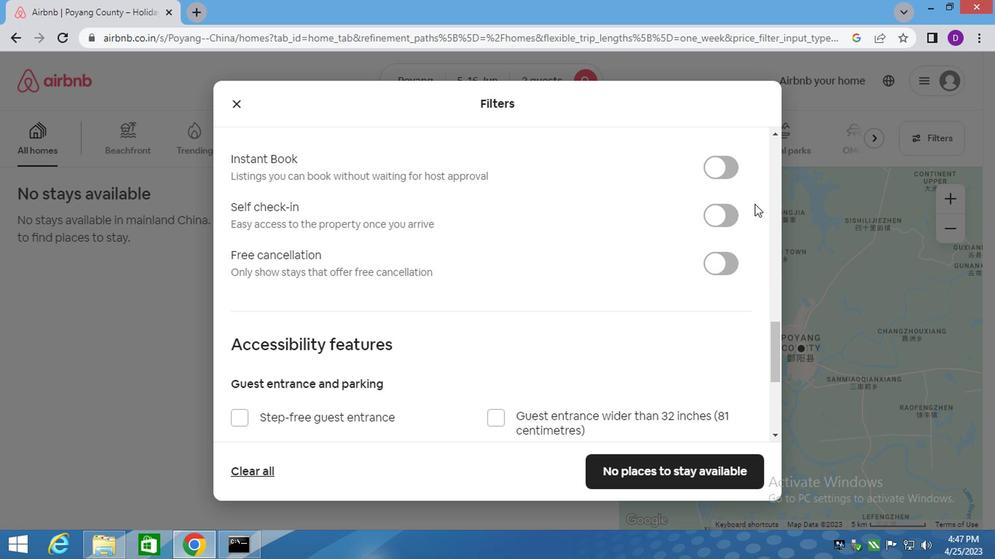 
Action: Mouse pressed left at (709, 216)
Screenshot: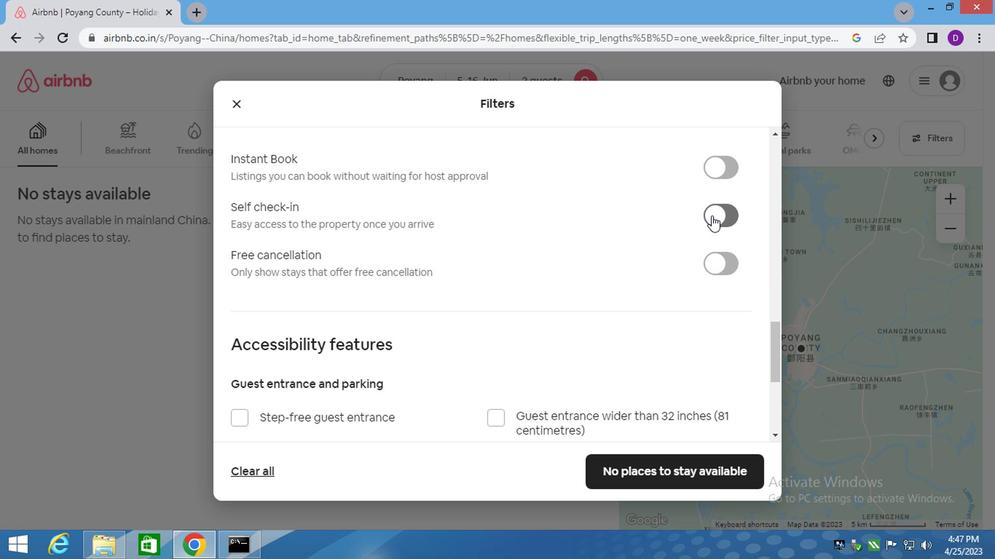 
Action: Mouse moved to (479, 340)
Screenshot: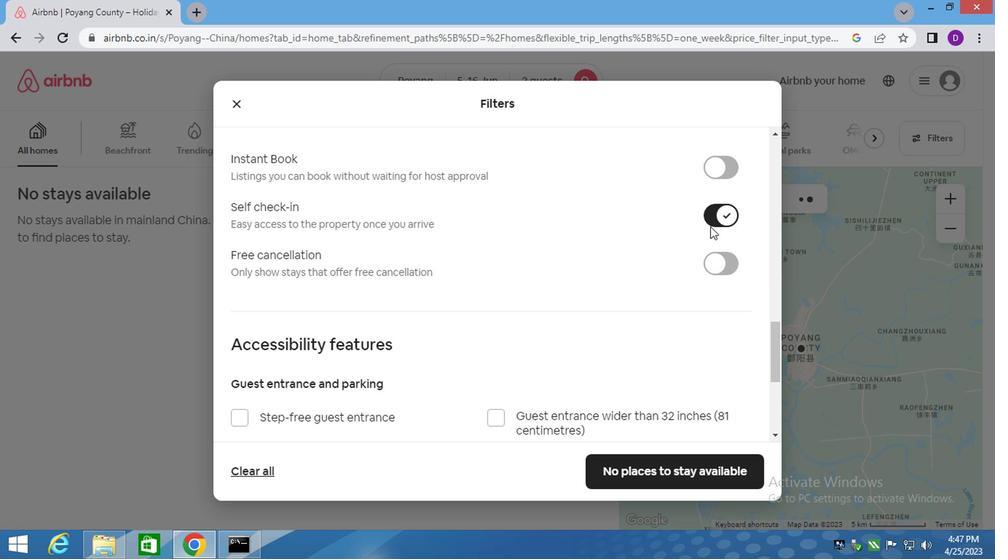 
Action: Mouse scrolled (486, 332) with delta (0, -1)
Screenshot: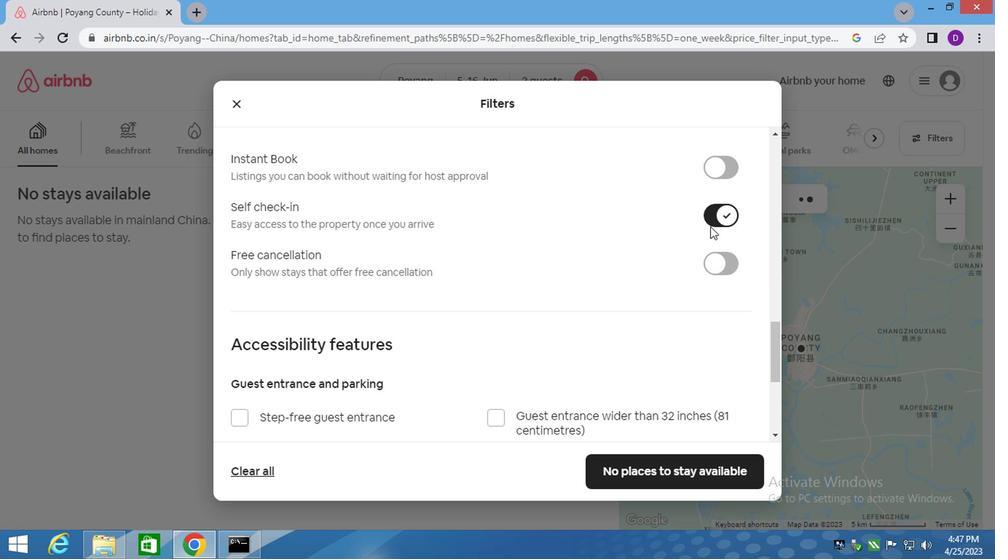 
Action: Mouse moved to (477, 340)
Screenshot: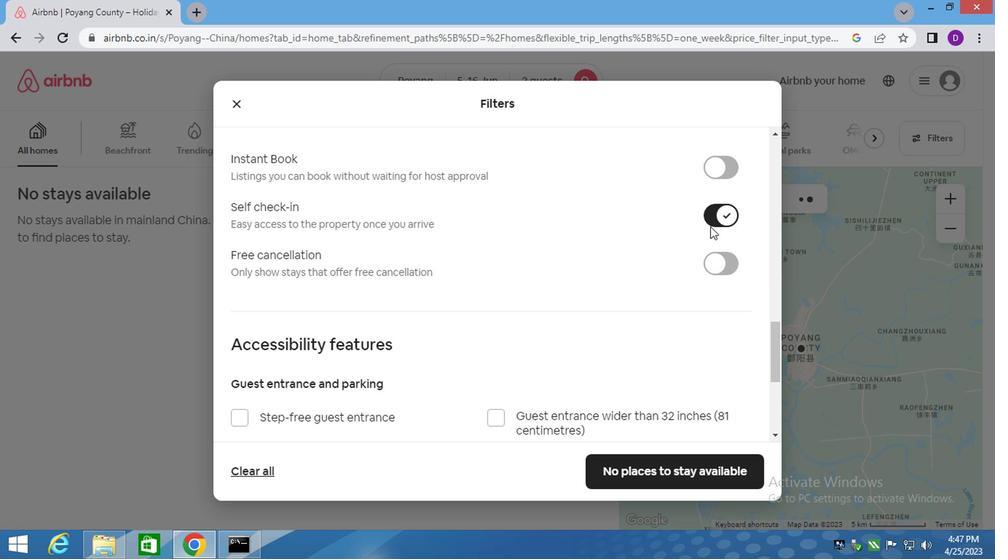 
Action: Mouse scrolled (477, 340) with delta (0, 0)
Screenshot: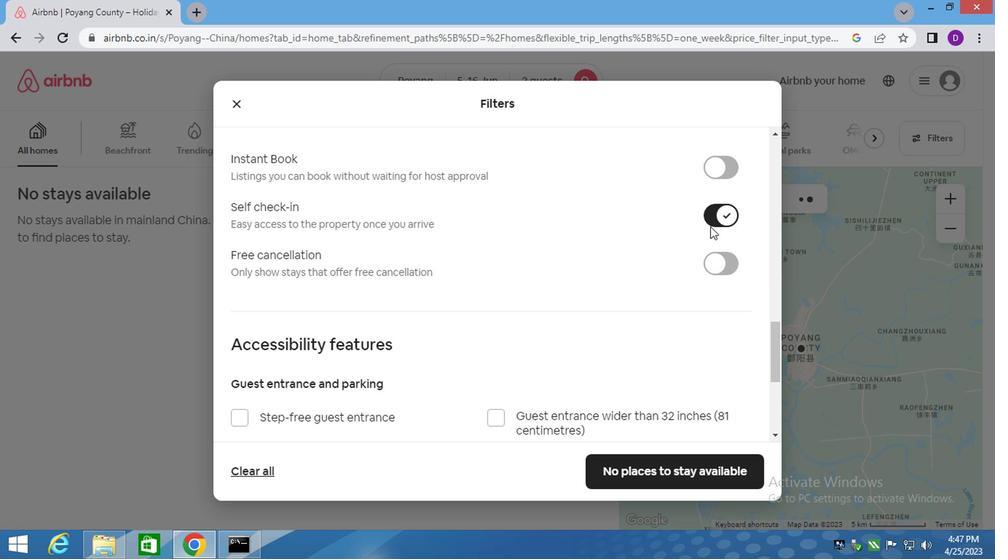 
Action: Mouse moved to (468, 347)
Screenshot: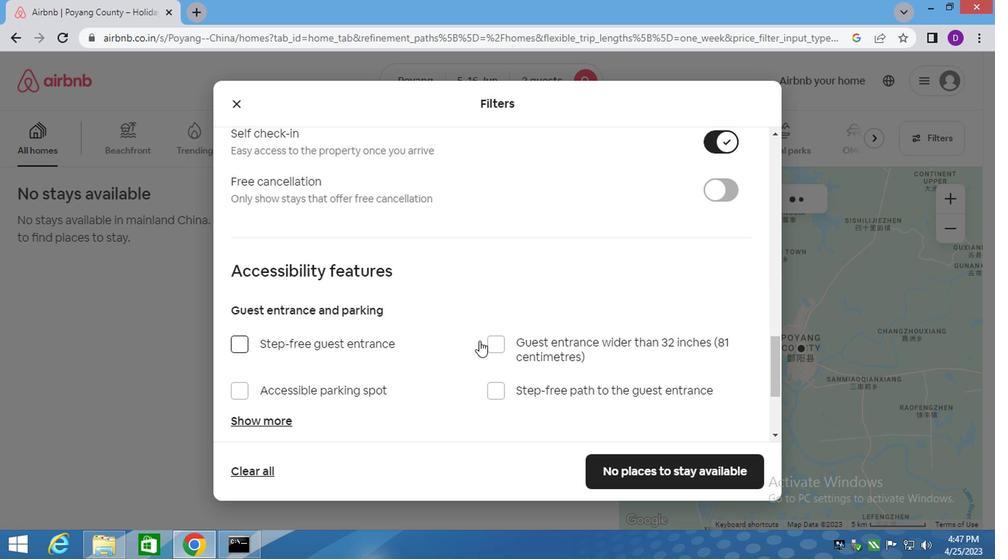 
Action: Mouse scrolled (473, 343) with delta (0, 0)
Screenshot: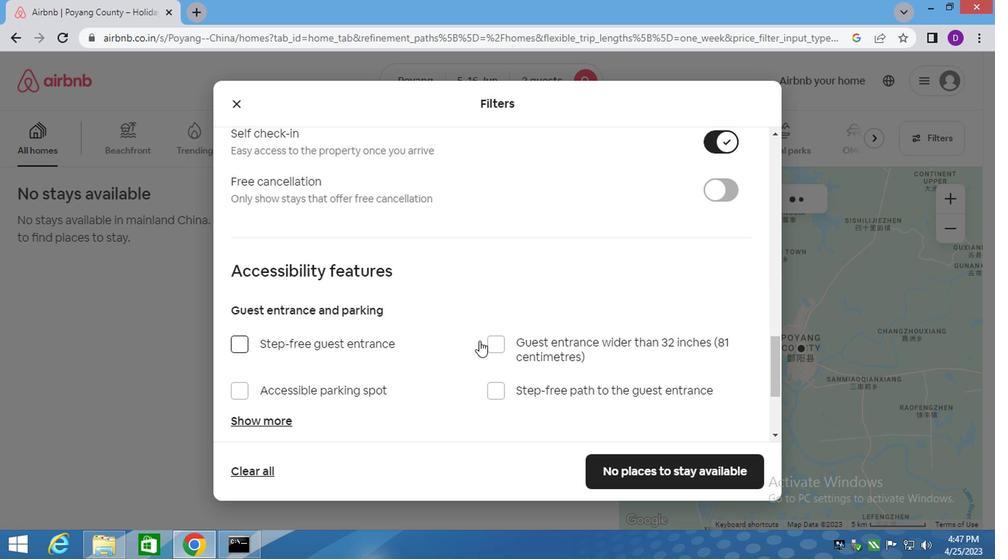
Action: Mouse moved to (468, 347)
Screenshot: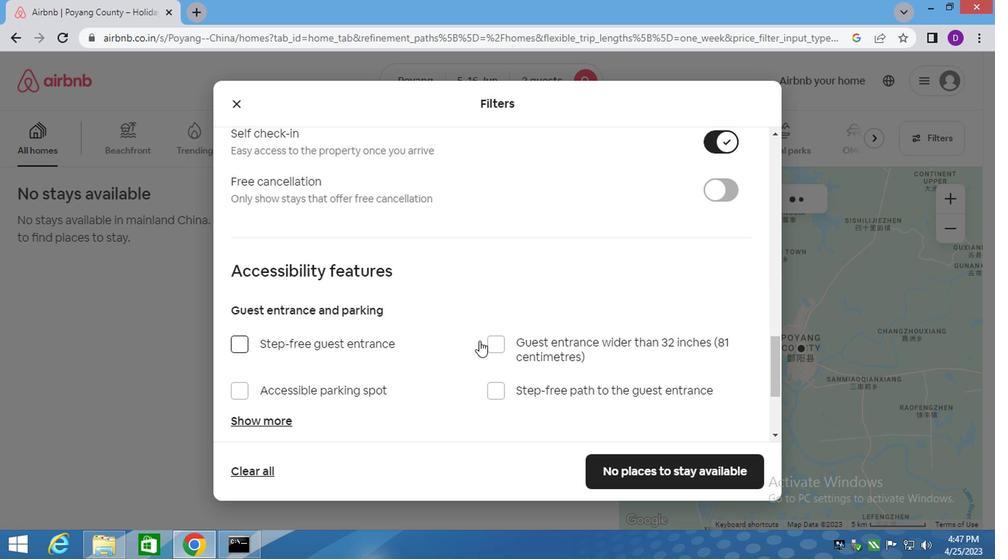 
Action: Mouse scrolled (471, 345) with delta (0, 0)
Screenshot: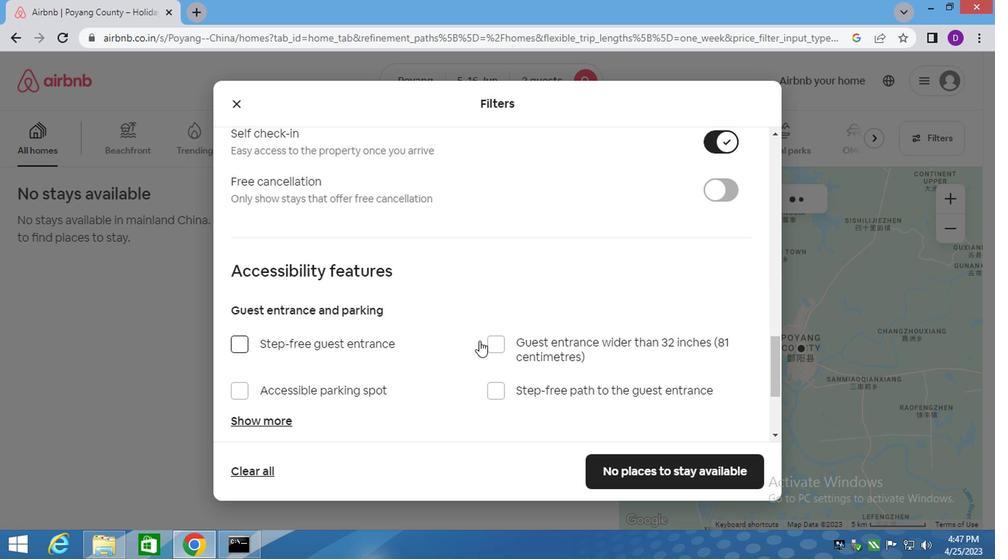 
Action: Mouse moved to (465, 347)
Screenshot: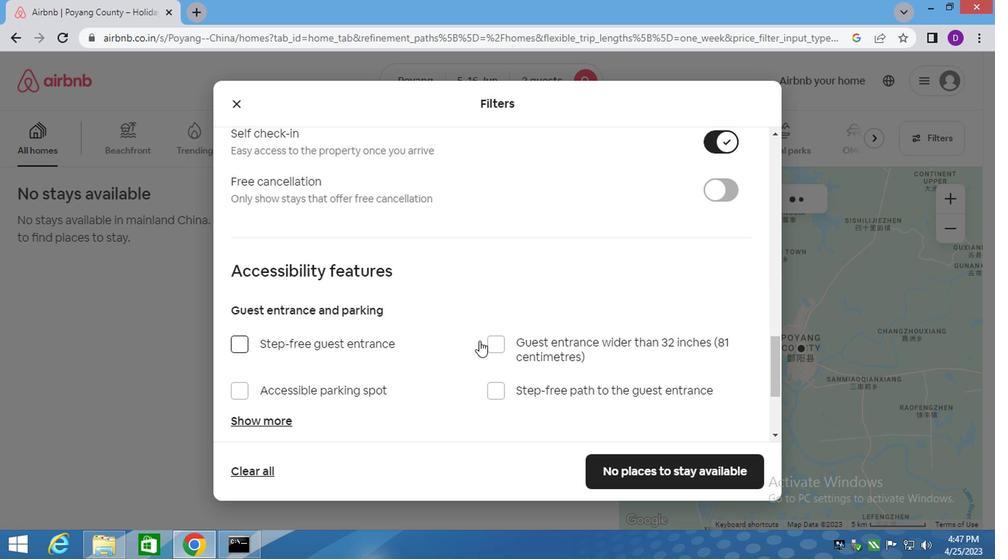
Action: Mouse scrolled (468, 346) with delta (0, -1)
Screenshot: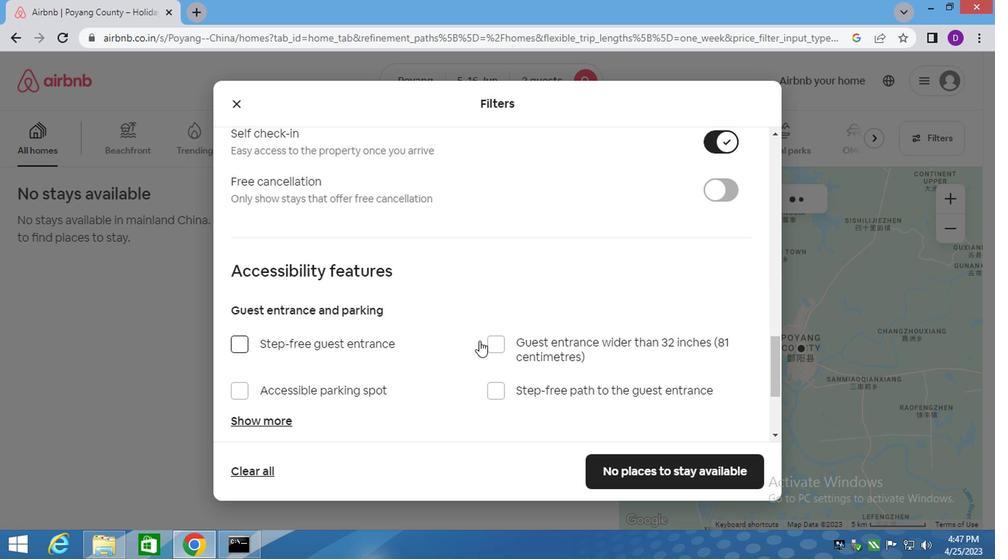 
Action: Mouse moved to (465, 347)
Screenshot: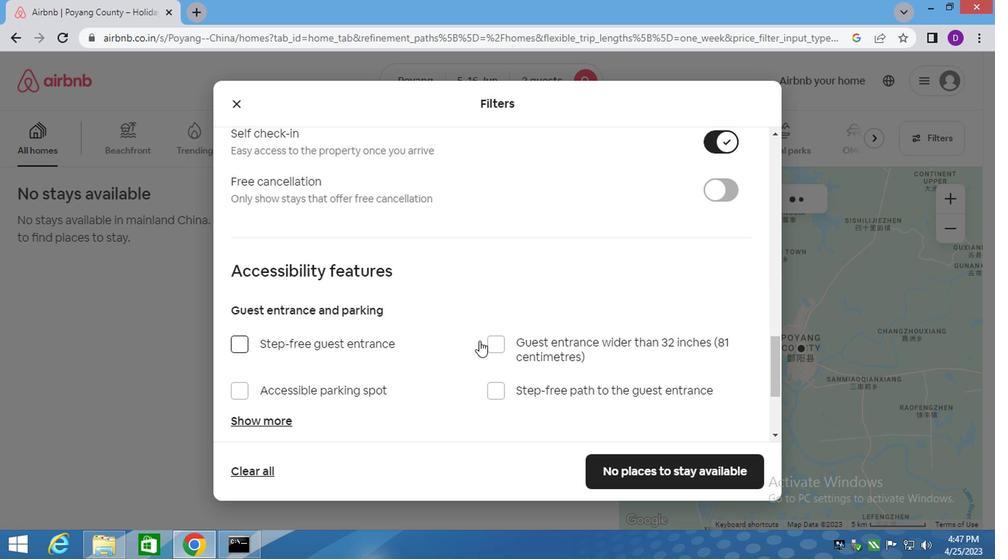 
Action: Mouse scrolled (465, 346) with delta (0, -1)
Screenshot: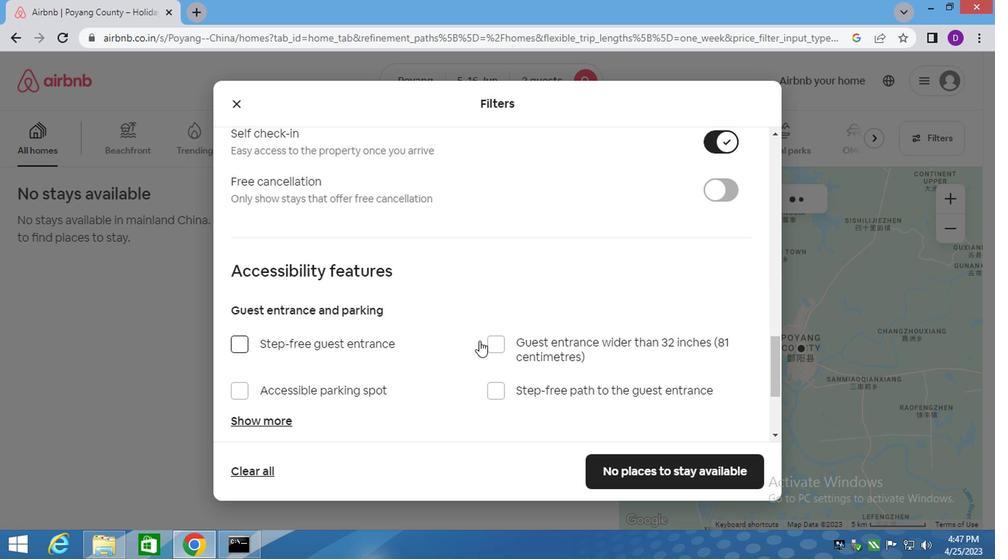 
Action: Mouse scrolled (465, 346) with delta (0, -1)
Screenshot: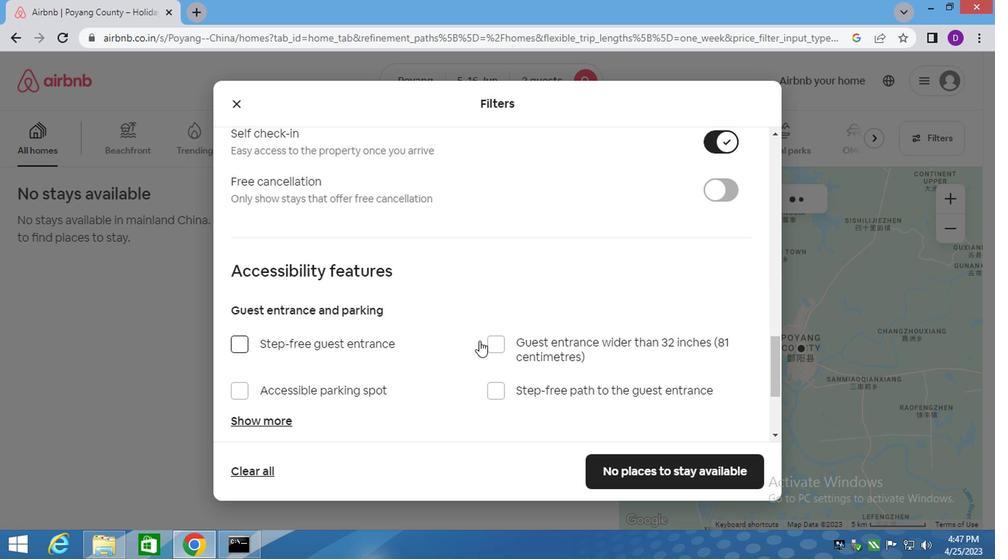 
Action: Mouse moved to (464, 347)
Screenshot: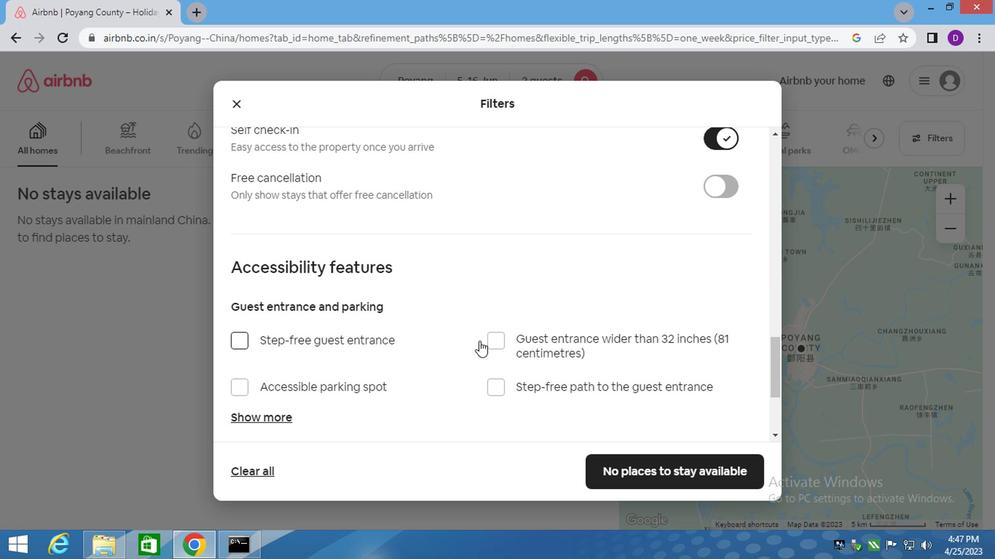 
Action: Mouse scrolled (465, 346) with delta (0, -1)
Screenshot: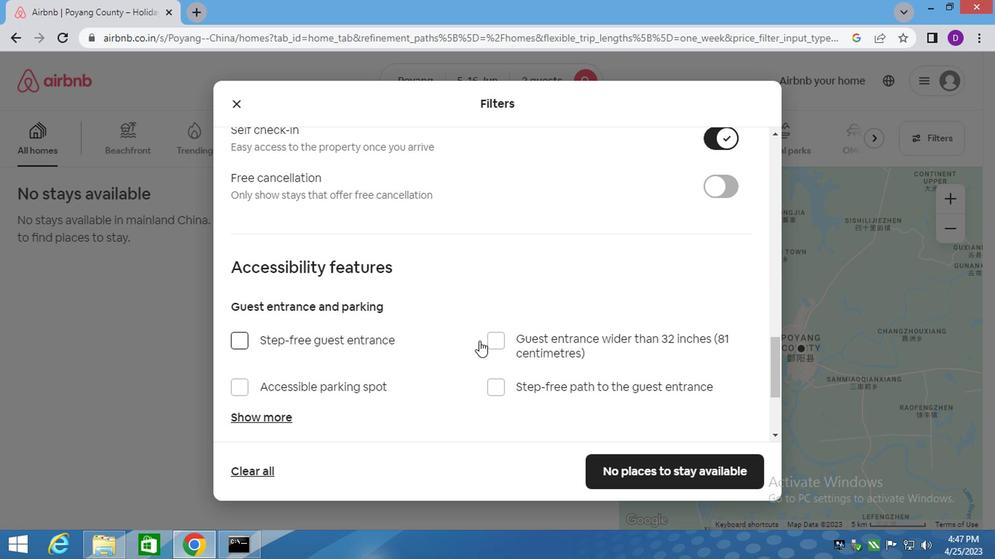 
Action: Mouse moved to (463, 344)
Screenshot: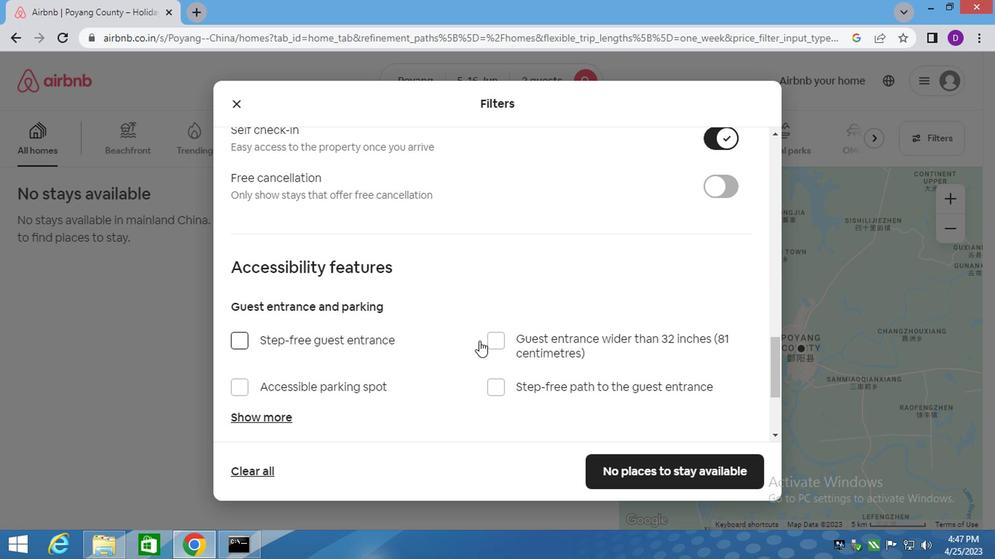
Action: Mouse scrolled (465, 346) with delta (0, -1)
Screenshot: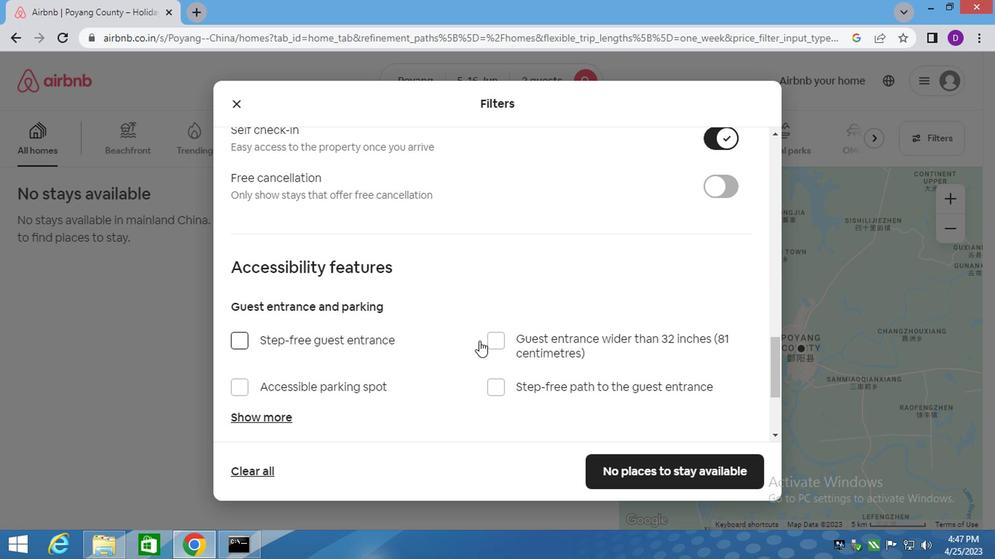 
Action: Mouse moved to (463, 346)
Screenshot: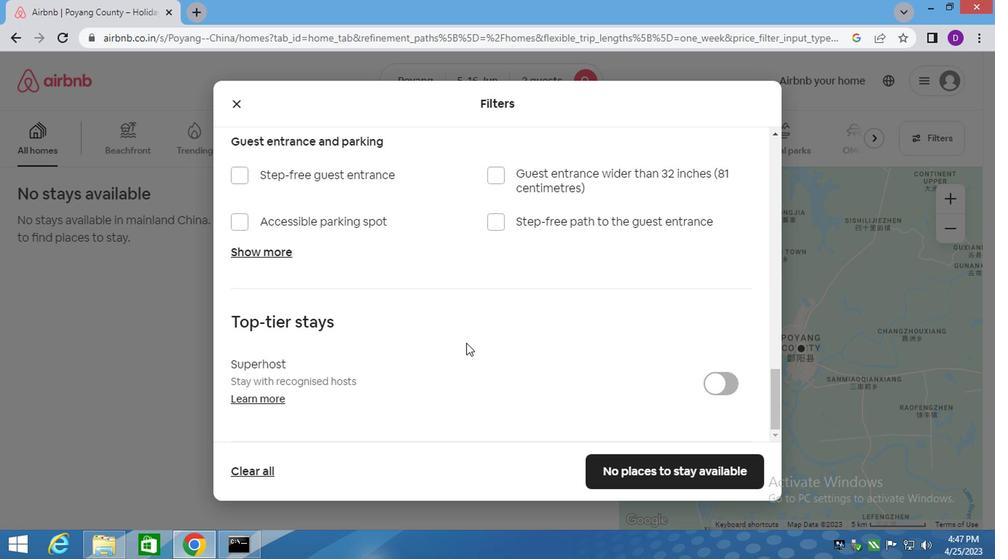 
Action: Mouse scrolled (463, 345) with delta (0, 0)
Screenshot: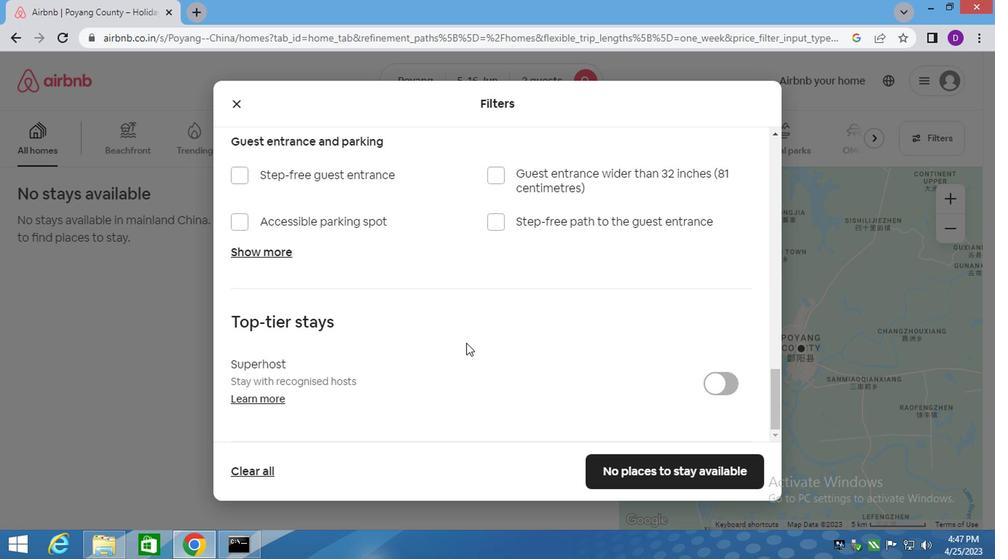 
Action: Mouse moved to (463, 349)
Screenshot: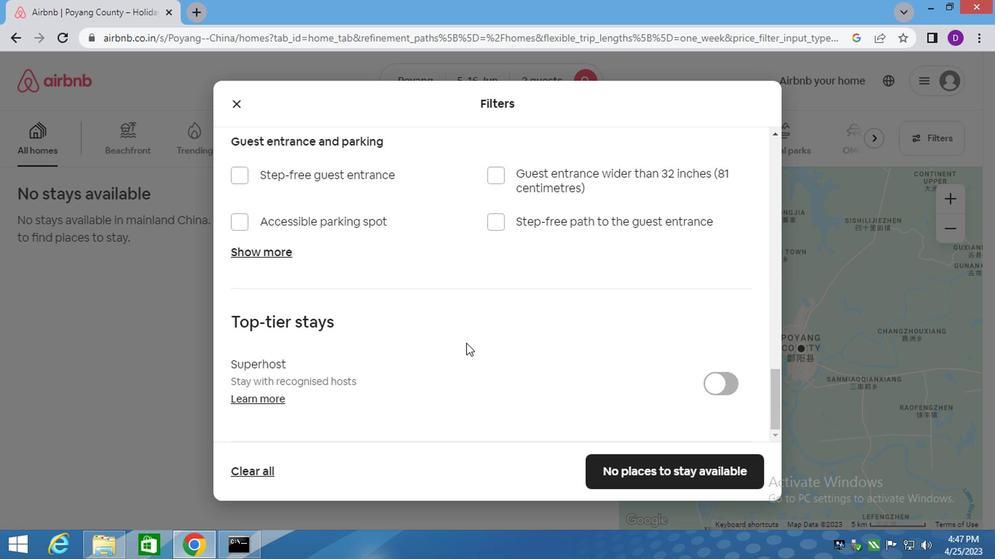 
Action: Mouse scrolled (463, 348) with delta (0, -1)
Screenshot: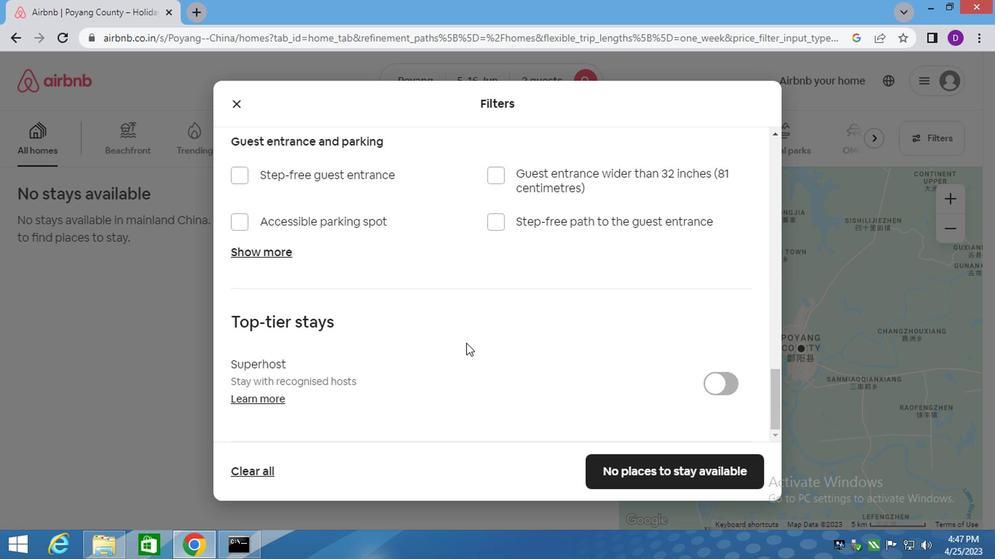 
Action: Mouse scrolled (463, 348) with delta (0, -1)
Screenshot: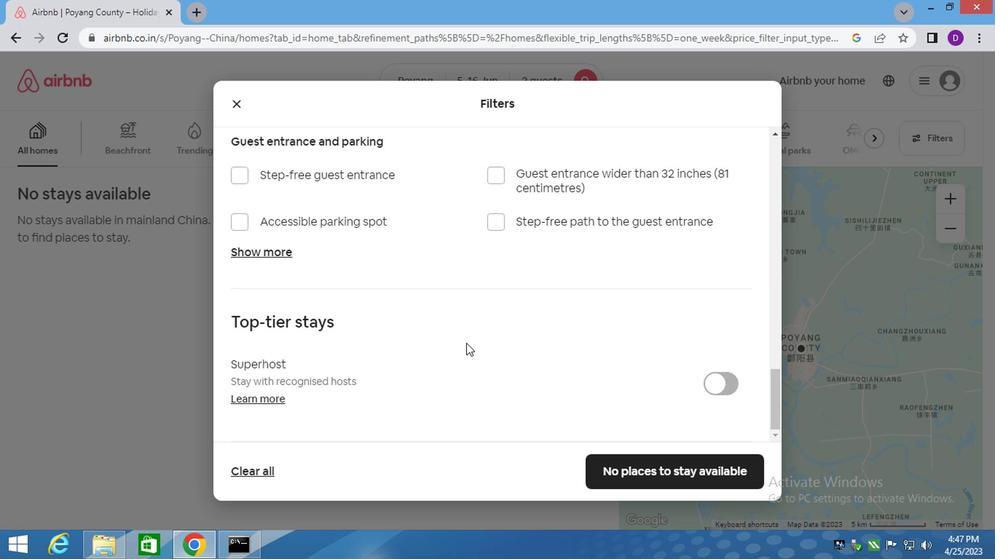 
Action: Mouse moved to (463, 349)
Screenshot: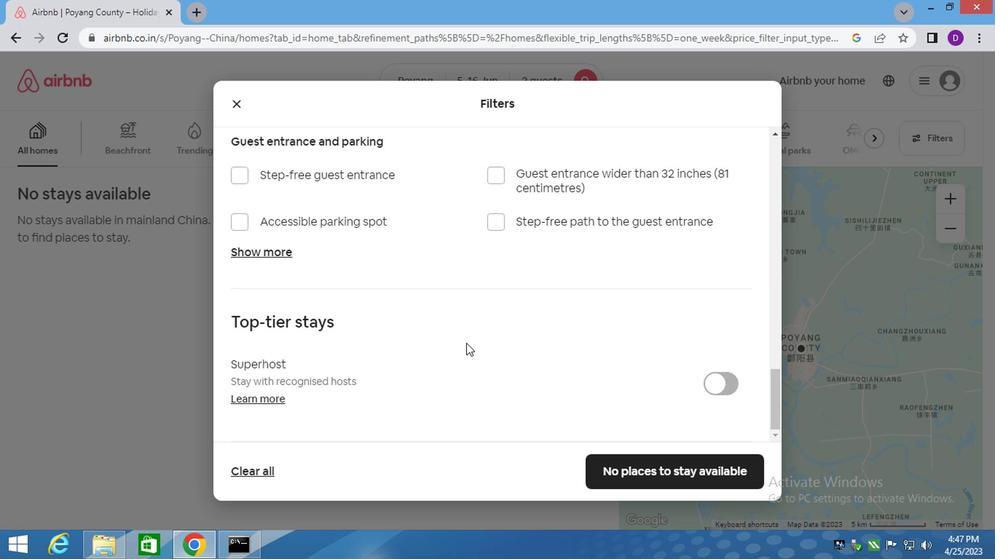 
Action: Mouse scrolled (463, 349) with delta (0, 0)
Screenshot: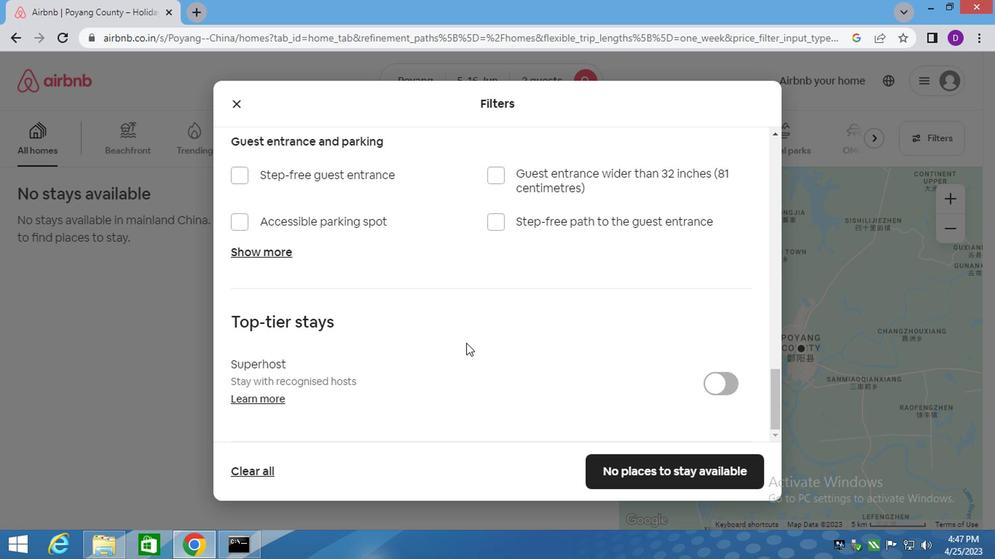 
Action: Mouse scrolled (463, 349) with delta (0, 0)
Screenshot: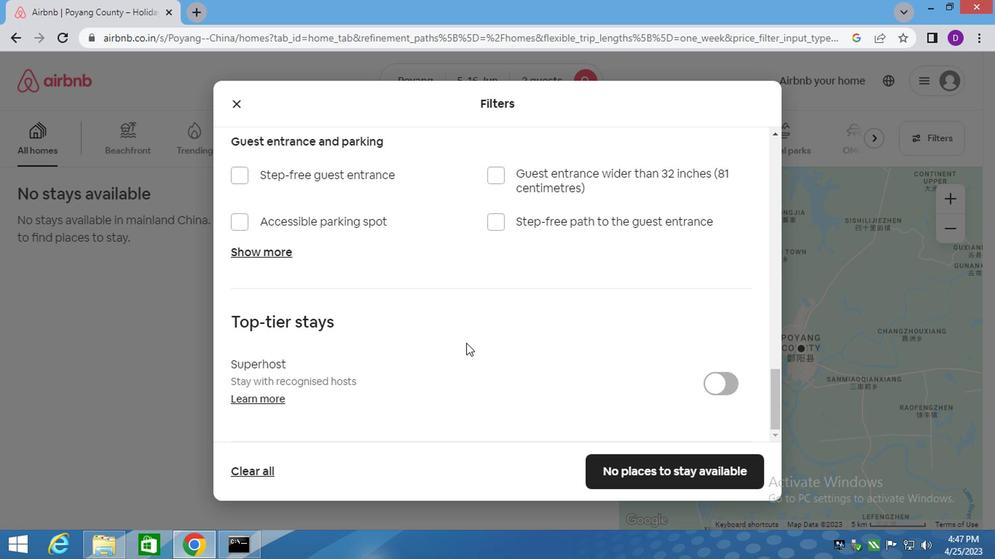 
Action: Mouse moved to (630, 467)
Screenshot: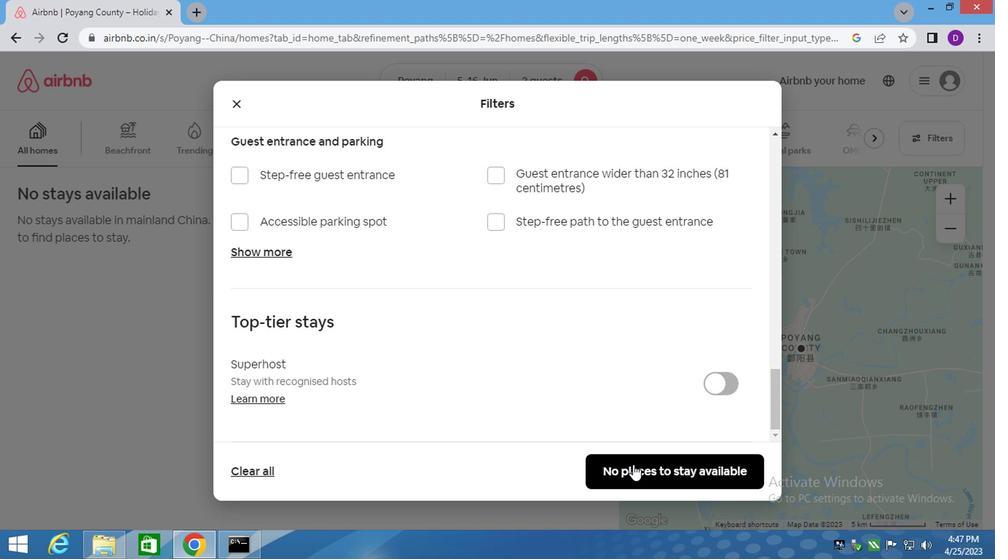 
Action: Mouse pressed left at (630, 467)
Screenshot: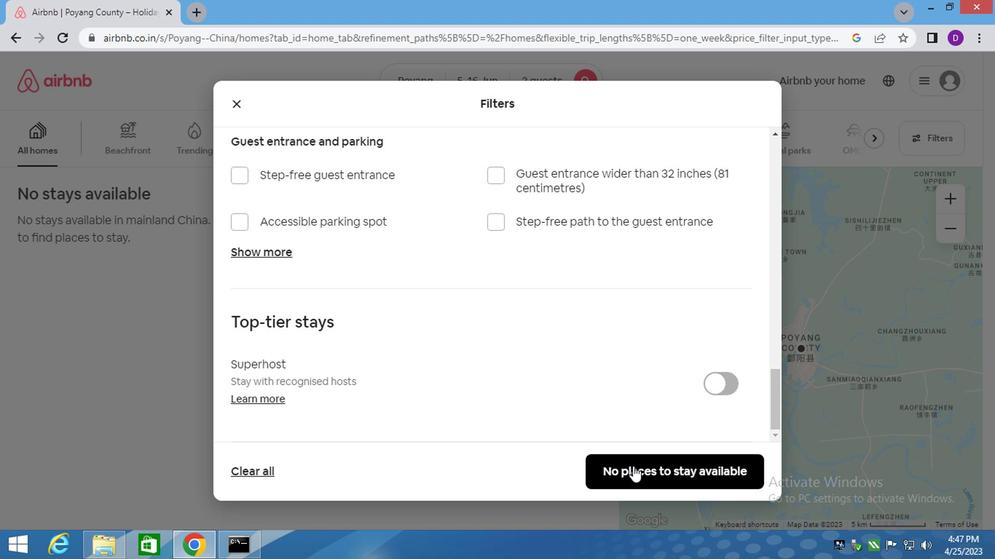 
Action: Mouse moved to (519, 315)
Screenshot: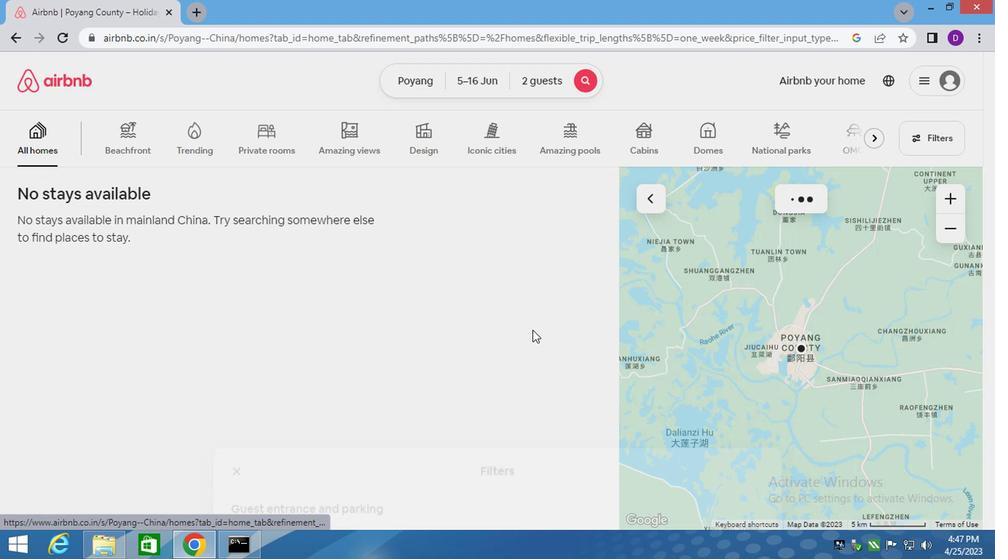 
